 Task: Add Attachment from Google Drive to Card Card0000000171 in Board Board0000000043 in Workspace WS0000000015 in Trello. Add Cover Orange to Card Card0000000171 in Board Board0000000043 in Workspace WS0000000015 in Trello. Add "Add Label …" with "Title" Title0000000171 to Button Button0000000171 to Card Card0000000171 in Board Board0000000043 in Workspace WS0000000015 in Trello. Add Description DS0000000171 to Card Card0000000171 in Board Board0000000043 in Workspace WS0000000015 in Trello. Add Comment CM0000000171 to Card Card0000000171 in Board Board0000000043 in Workspace WS0000000015 in Trello
Action: Mouse moved to (406, 545)
Screenshot: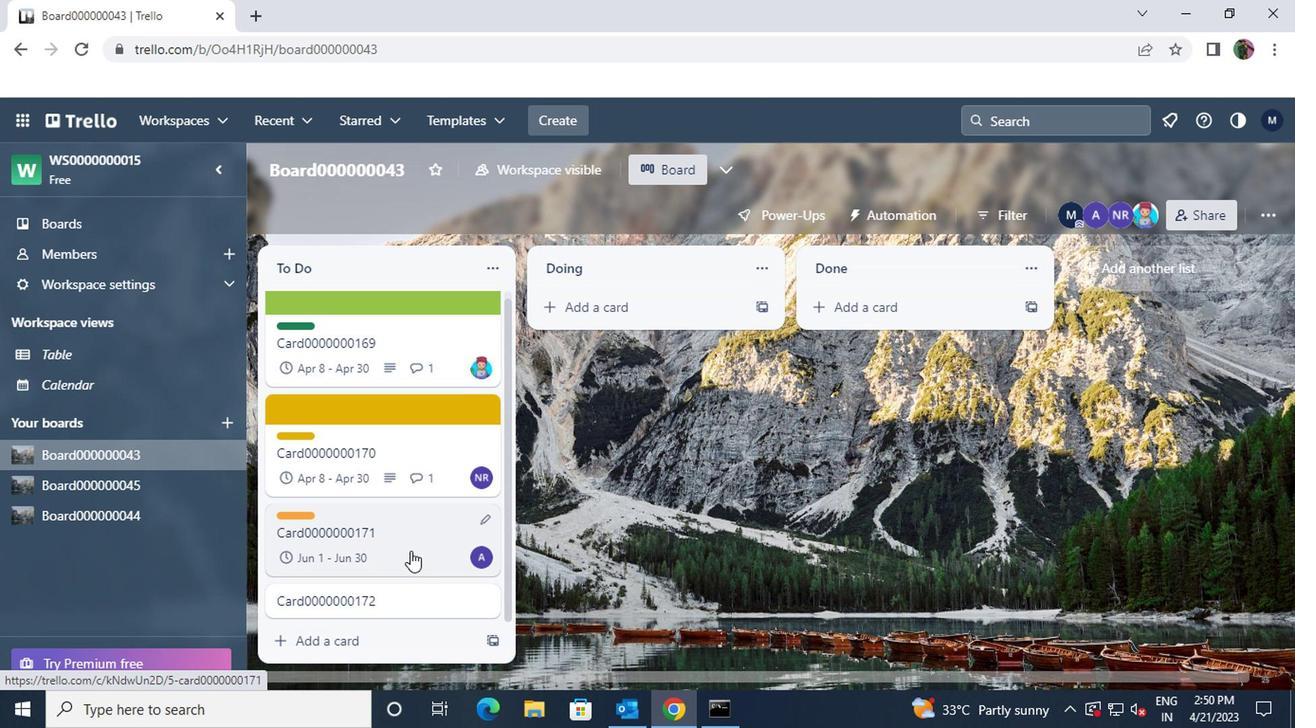 
Action: Mouse pressed left at (406, 545)
Screenshot: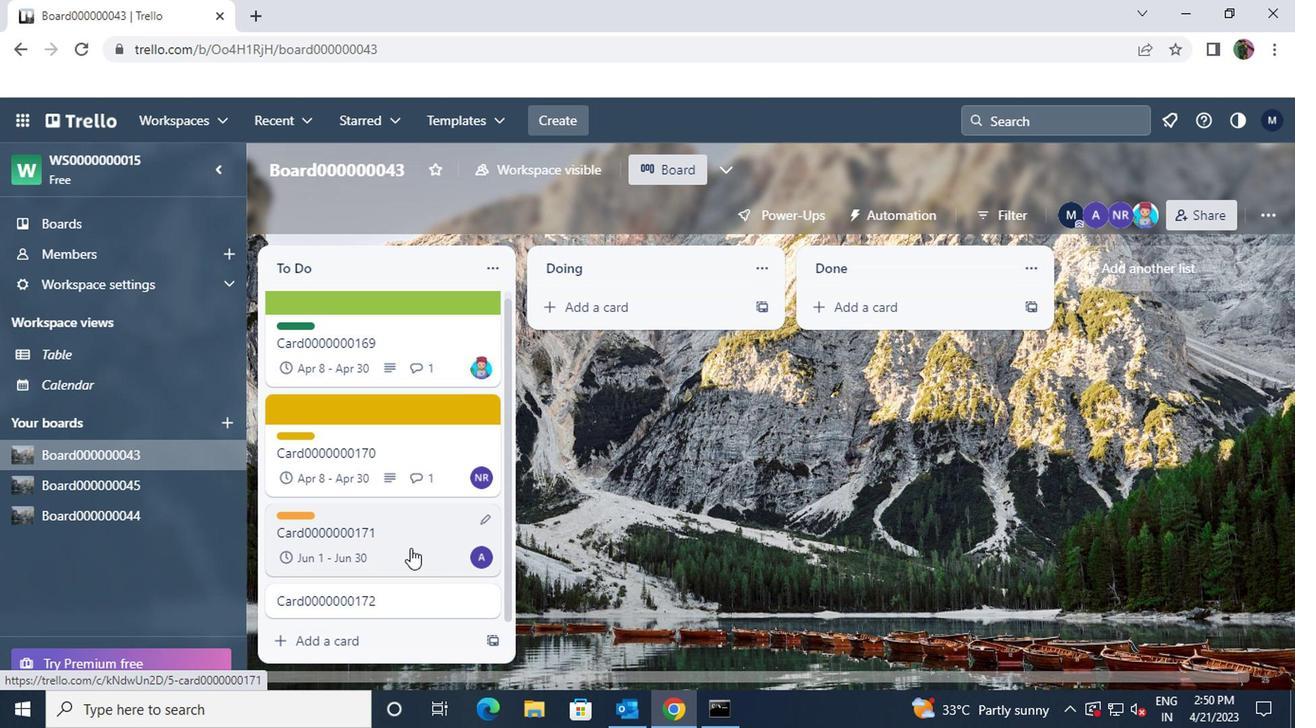 
Action: Mouse moved to (850, 426)
Screenshot: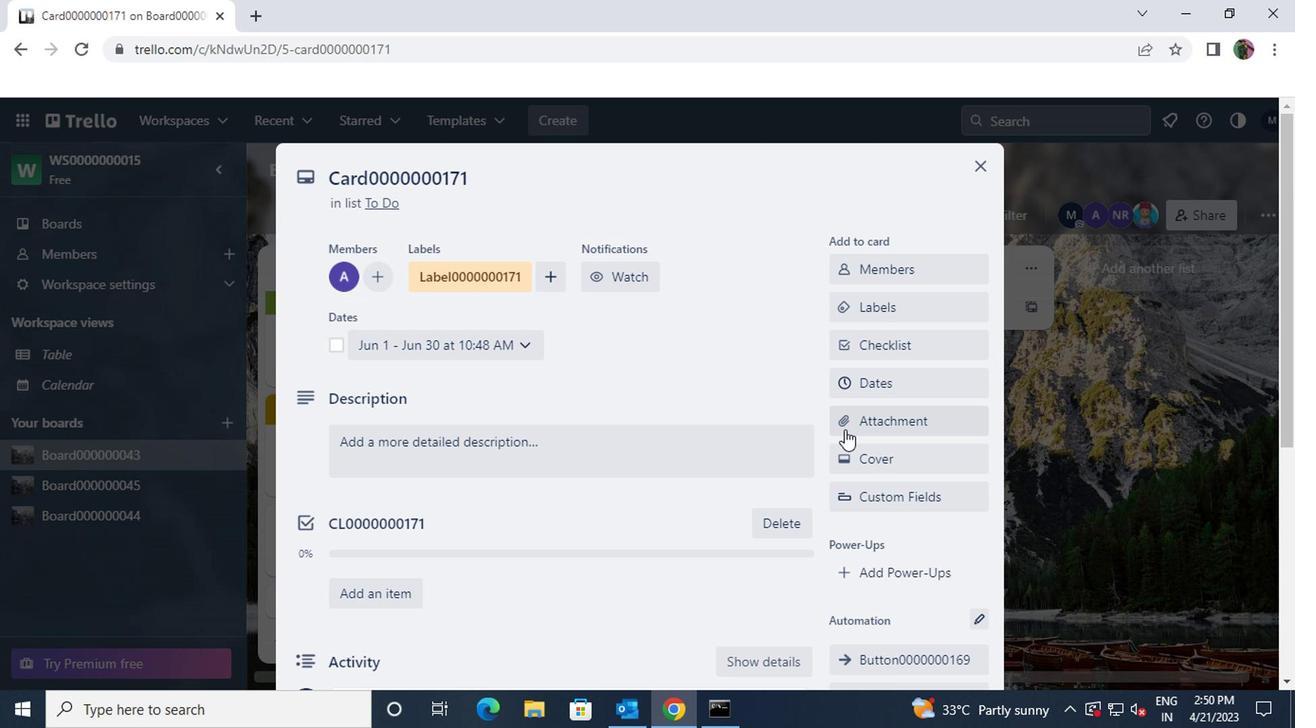 
Action: Mouse pressed left at (850, 426)
Screenshot: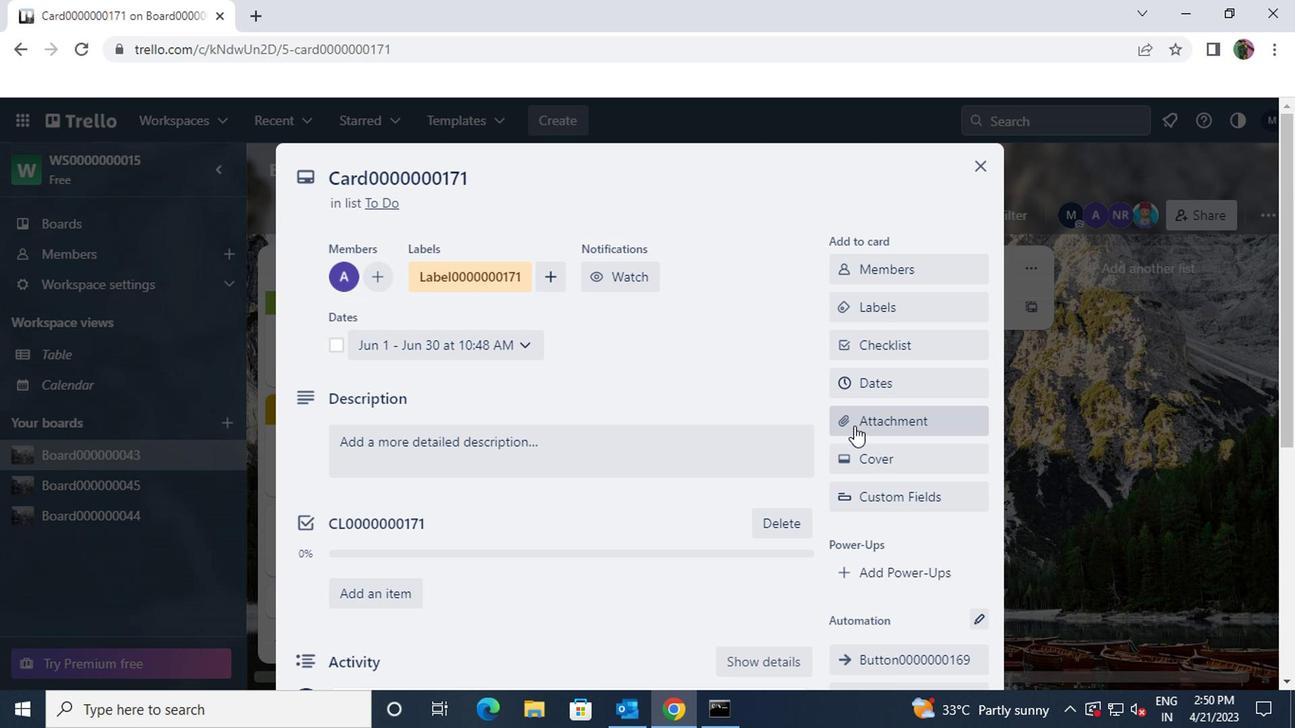 
Action: Mouse moved to (861, 269)
Screenshot: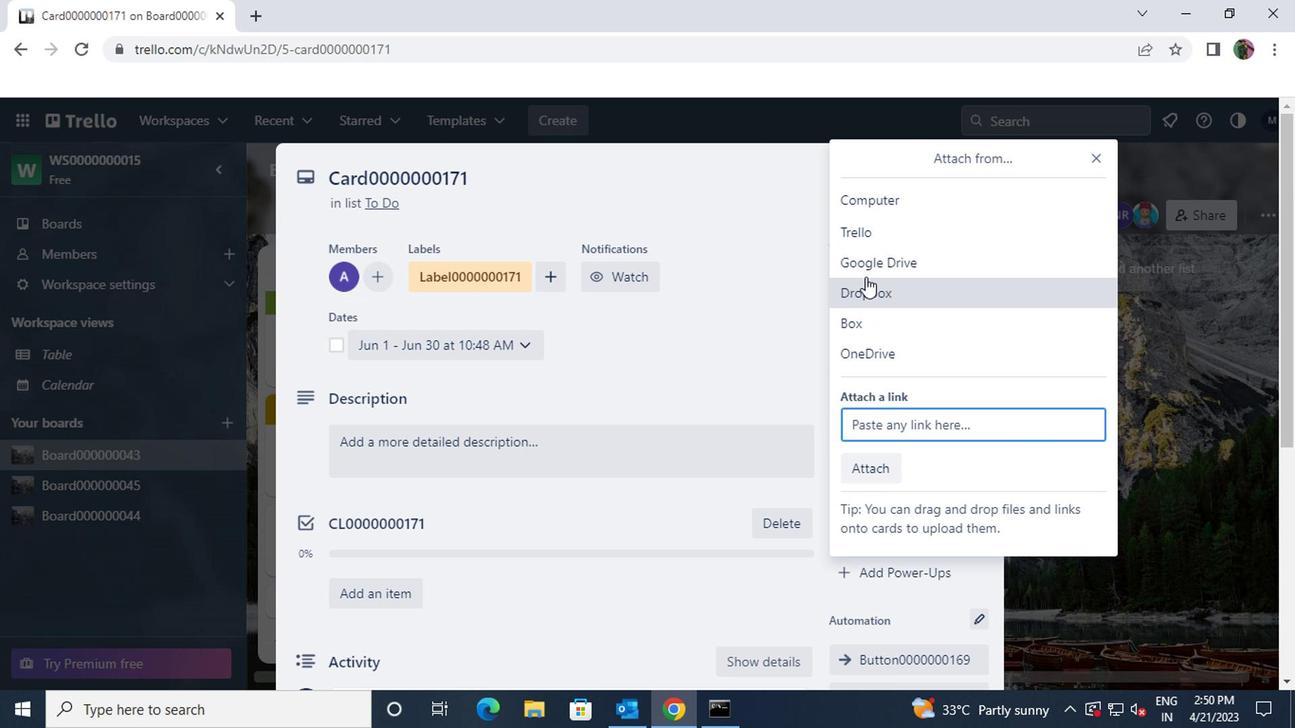 
Action: Mouse pressed left at (861, 269)
Screenshot: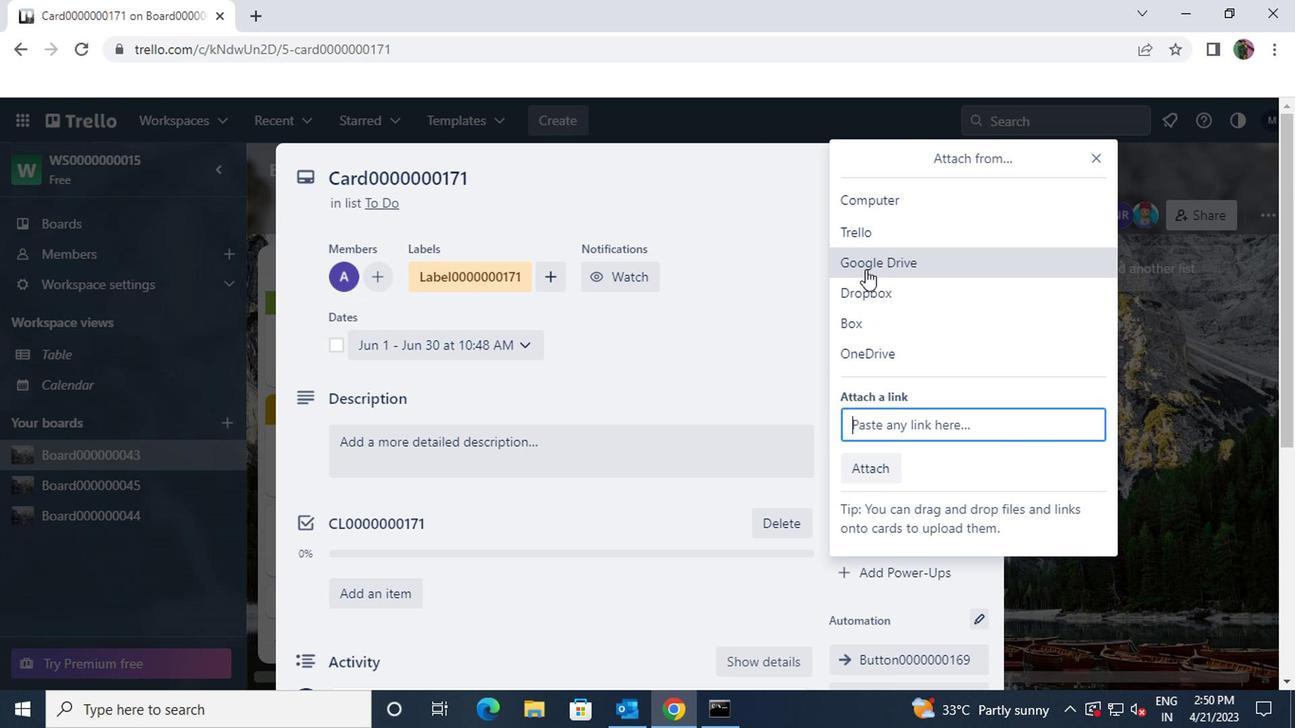 
Action: Mouse moved to (864, 558)
Screenshot: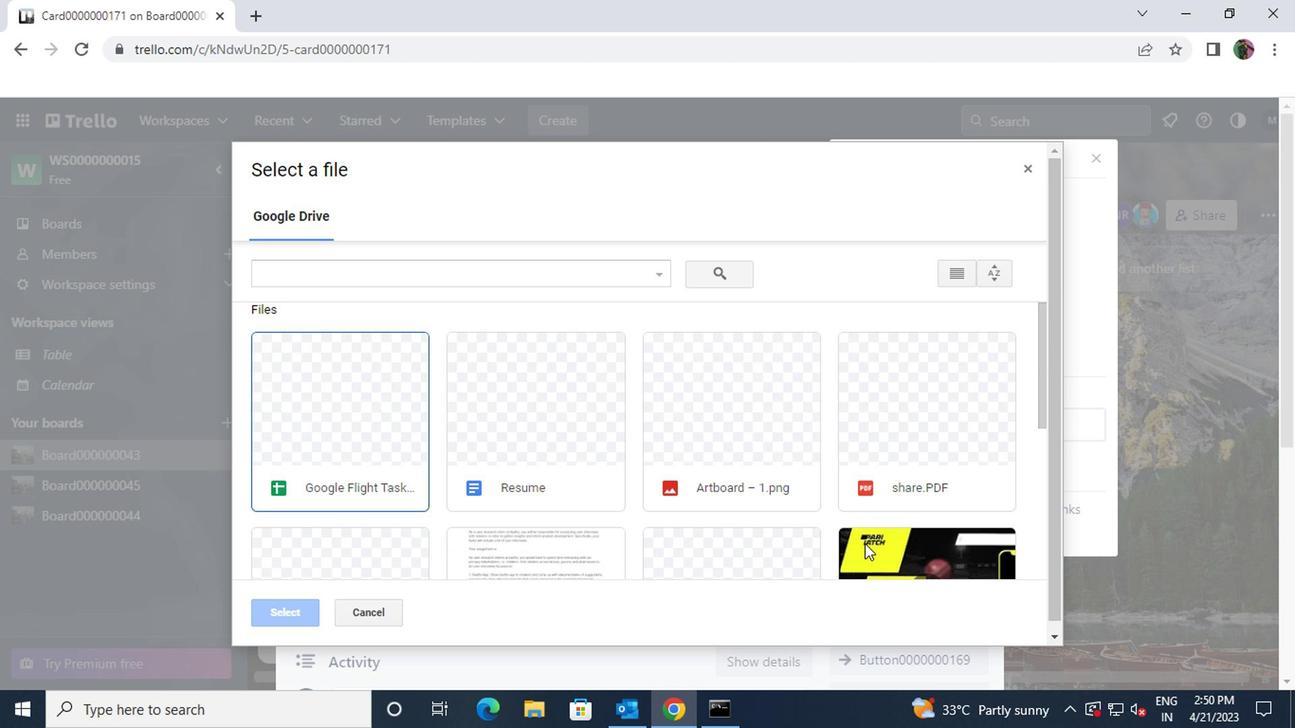 
Action: Mouse pressed left at (864, 558)
Screenshot: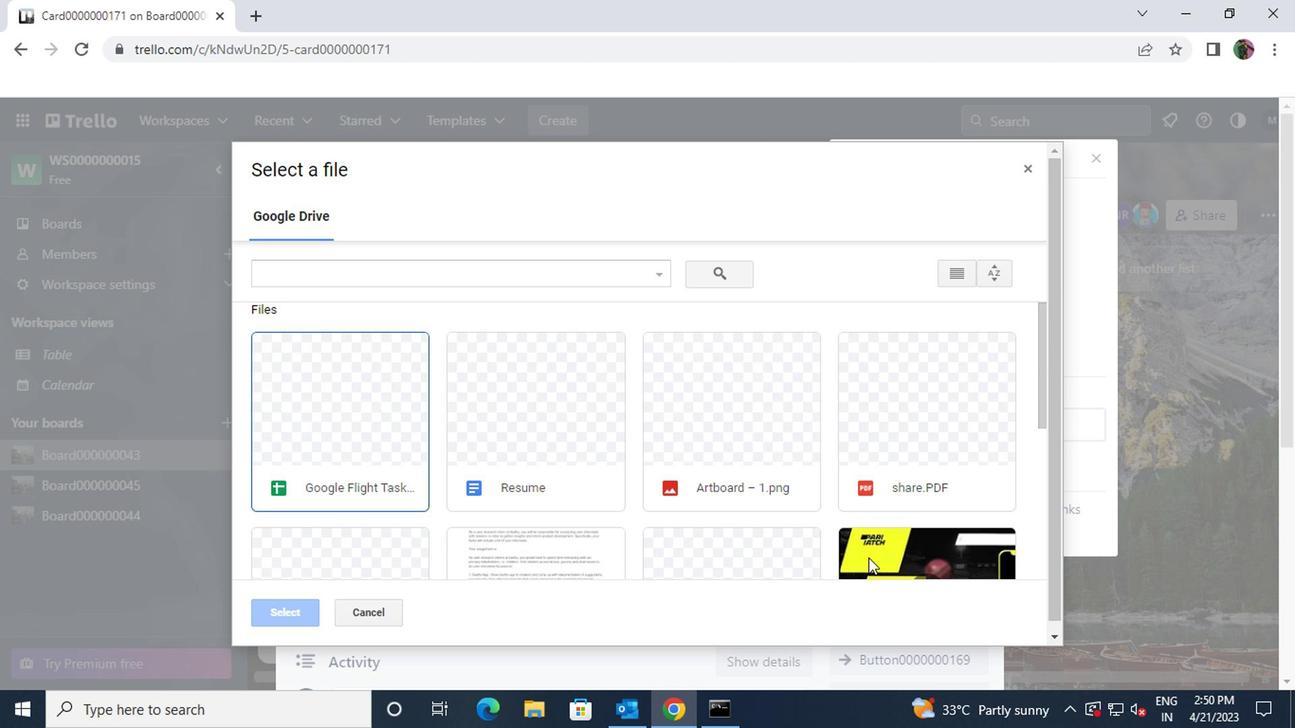 
Action: Mouse moved to (288, 614)
Screenshot: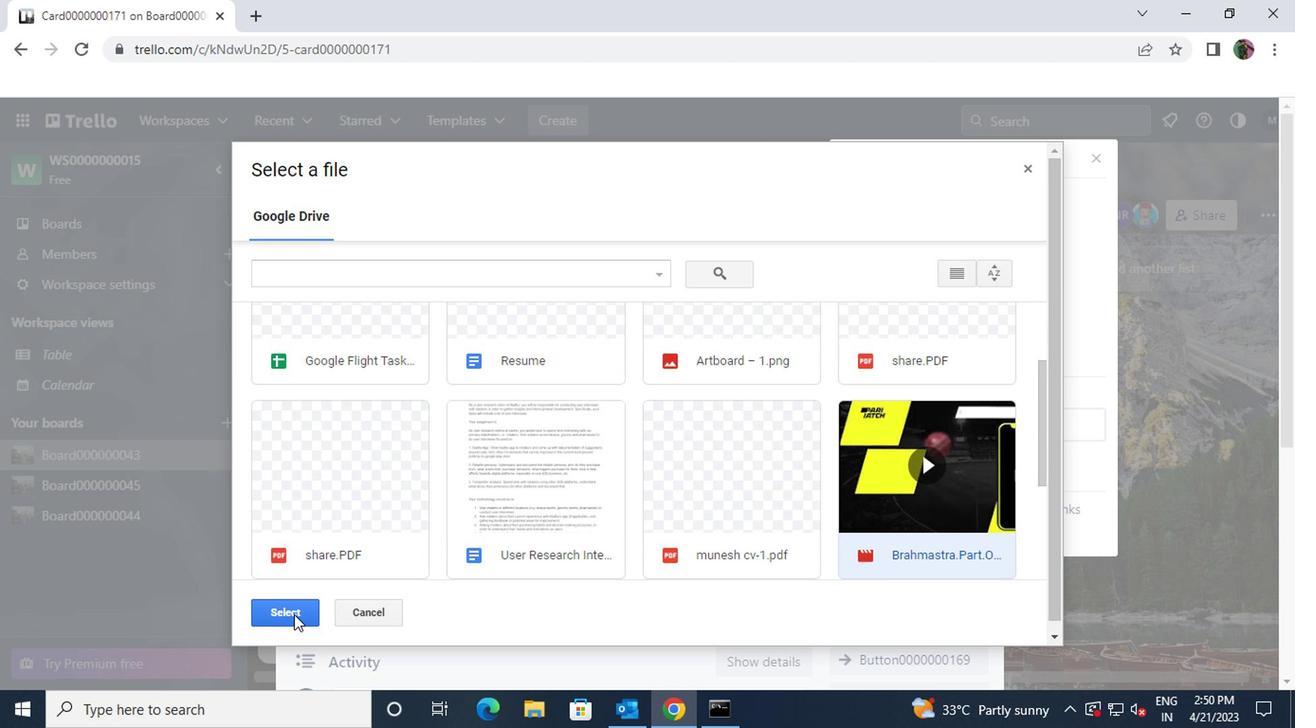 
Action: Mouse pressed left at (288, 614)
Screenshot: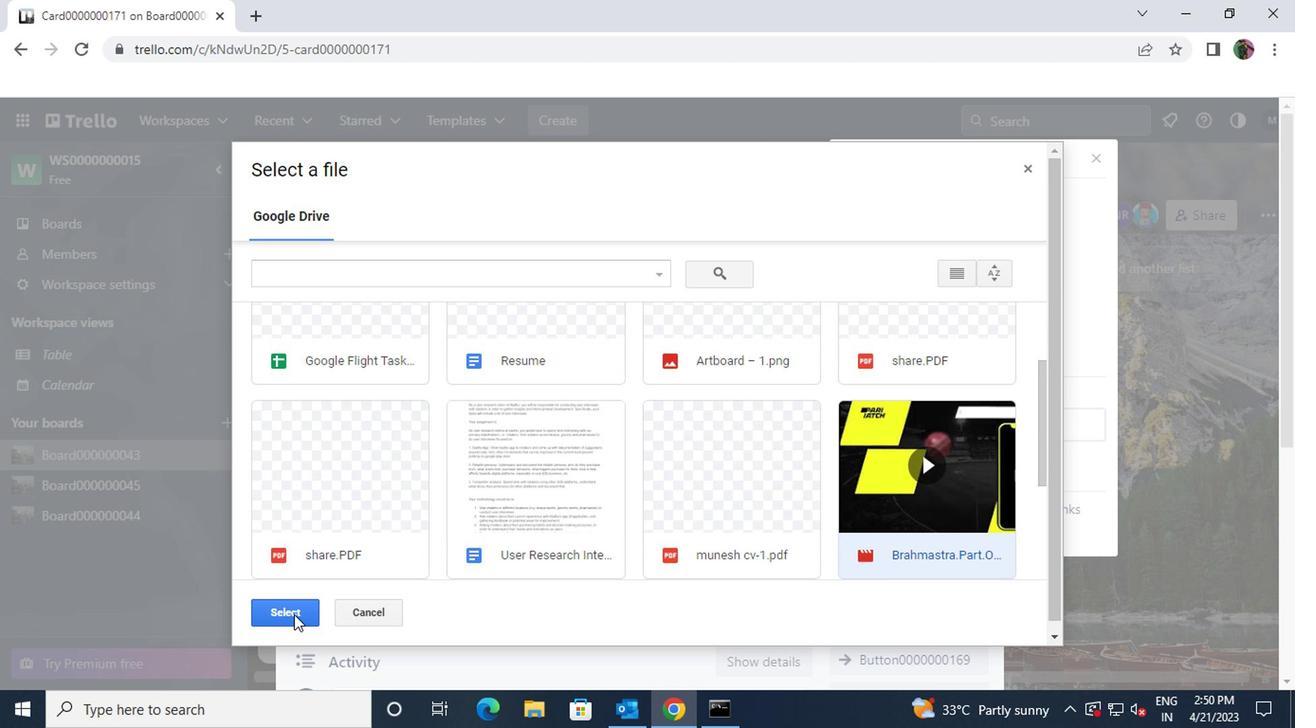 
Action: Mouse moved to (897, 456)
Screenshot: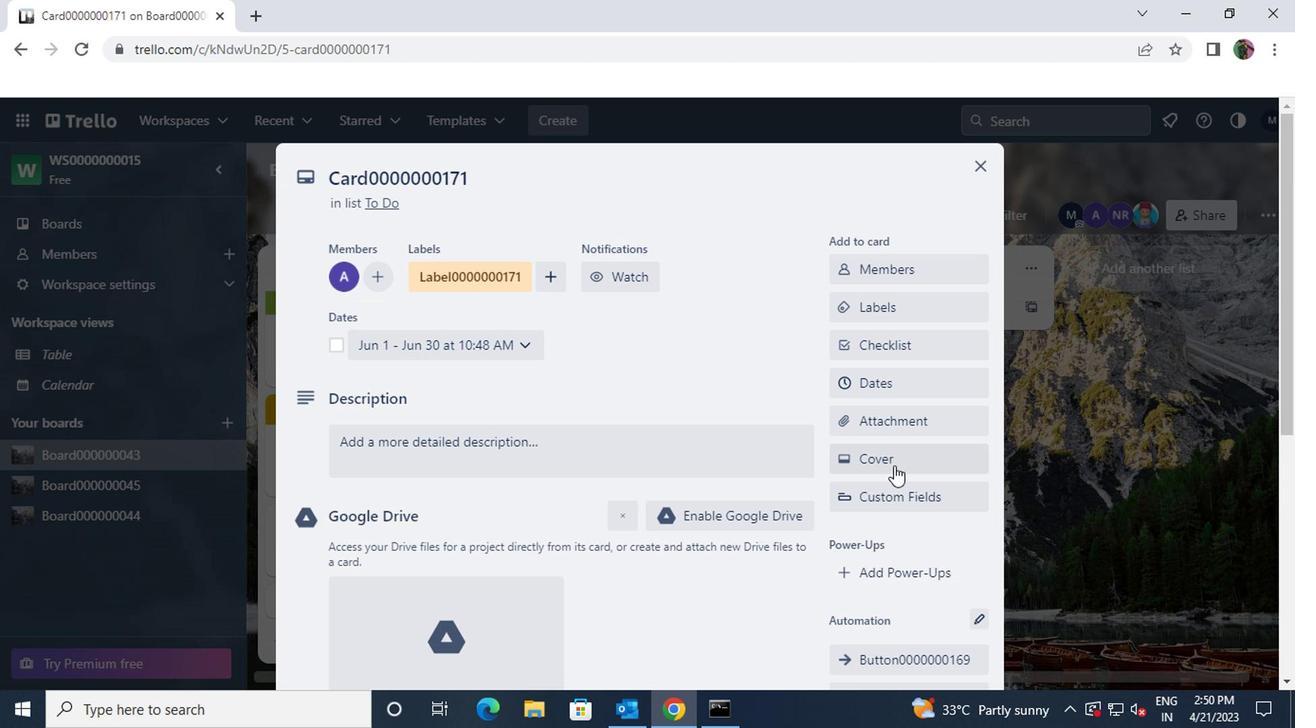 
Action: Mouse pressed left at (897, 456)
Screenshot: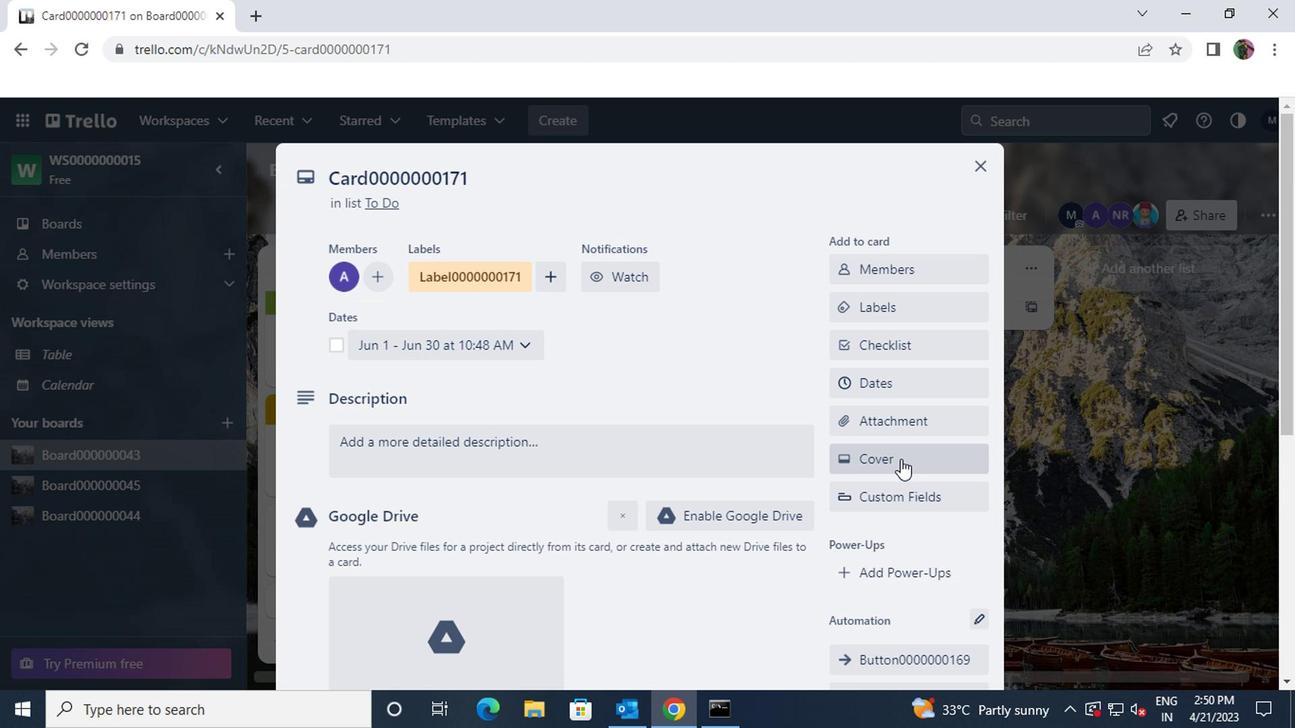 
Action: Mouse moved to (964, 327)
Screenshot: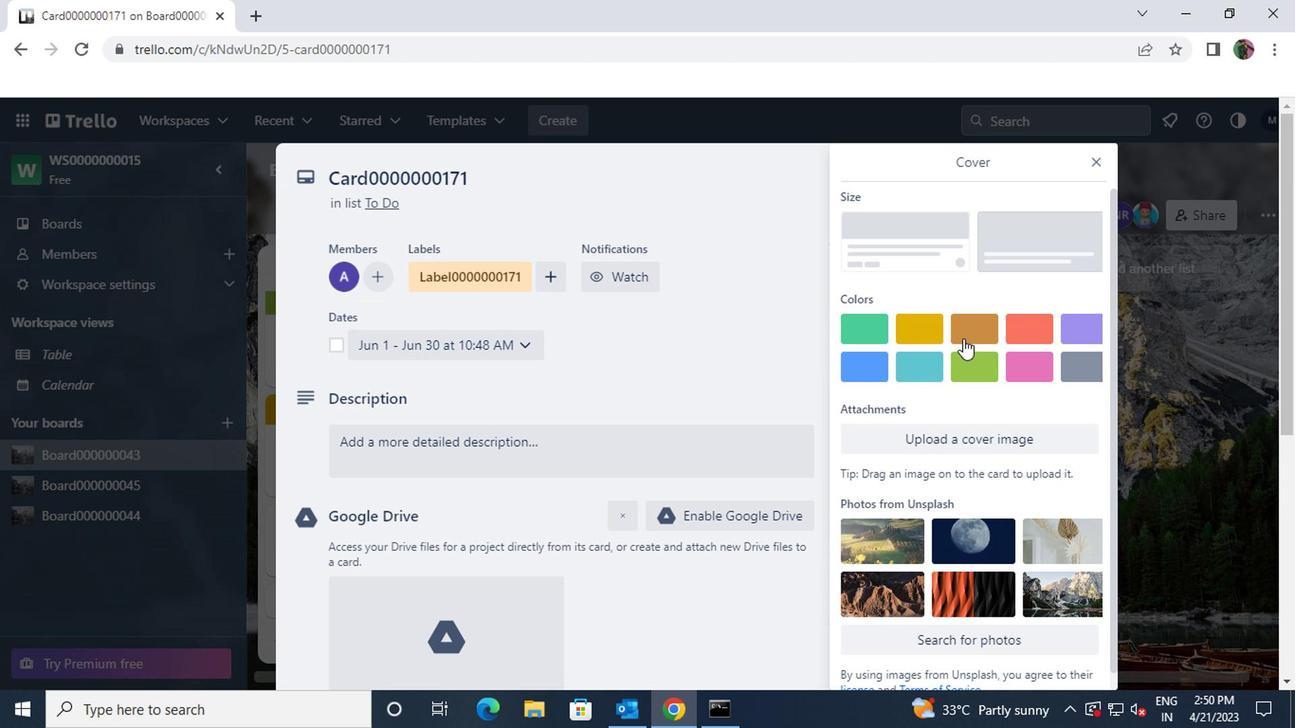 
Action: Mouse pressed left at (964, 327)
Screenshot: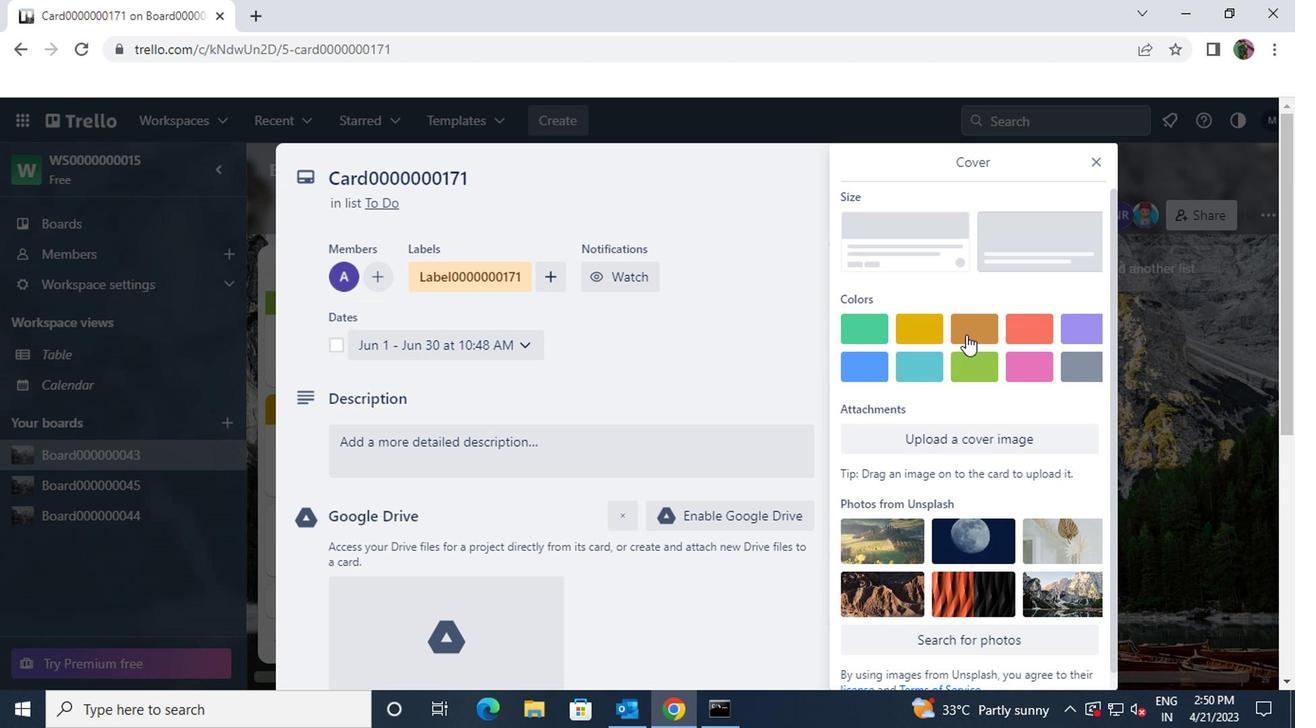 
Action: Mouse moved to (1093, 159)
Screenshot: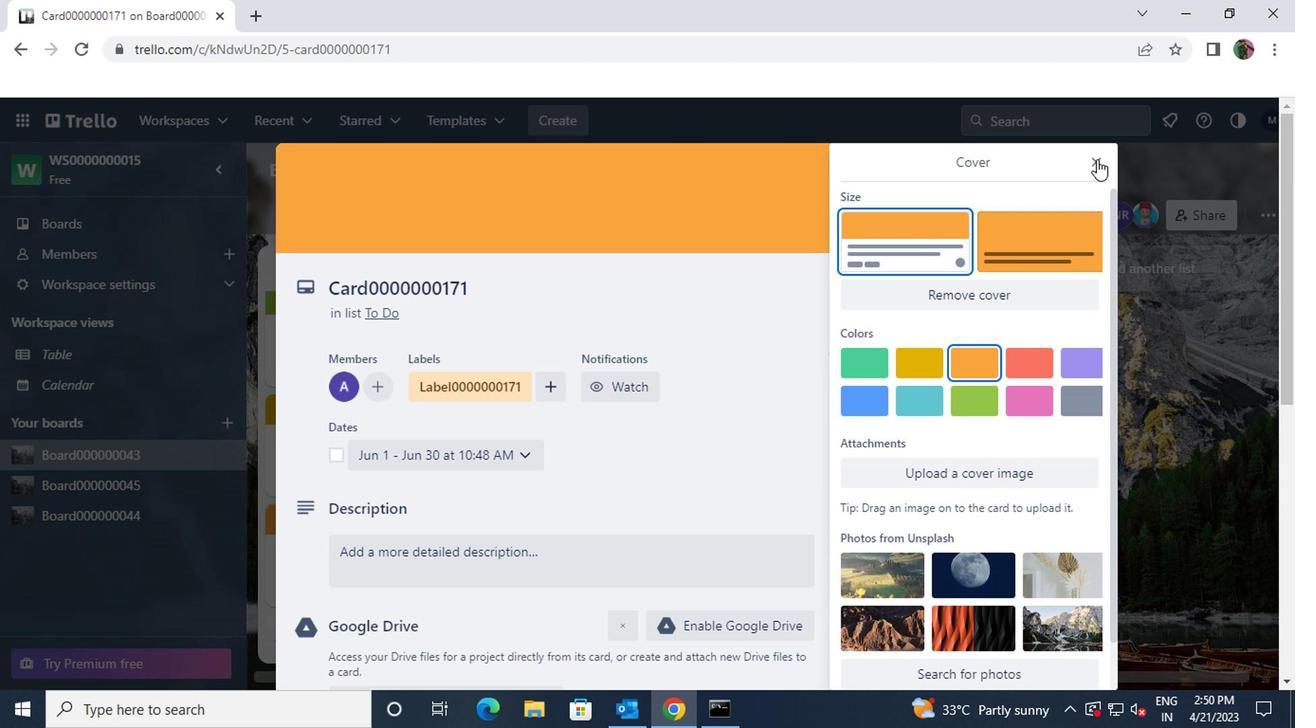 
Action: Mouse pressed left at (1093, 159)
Screenshot: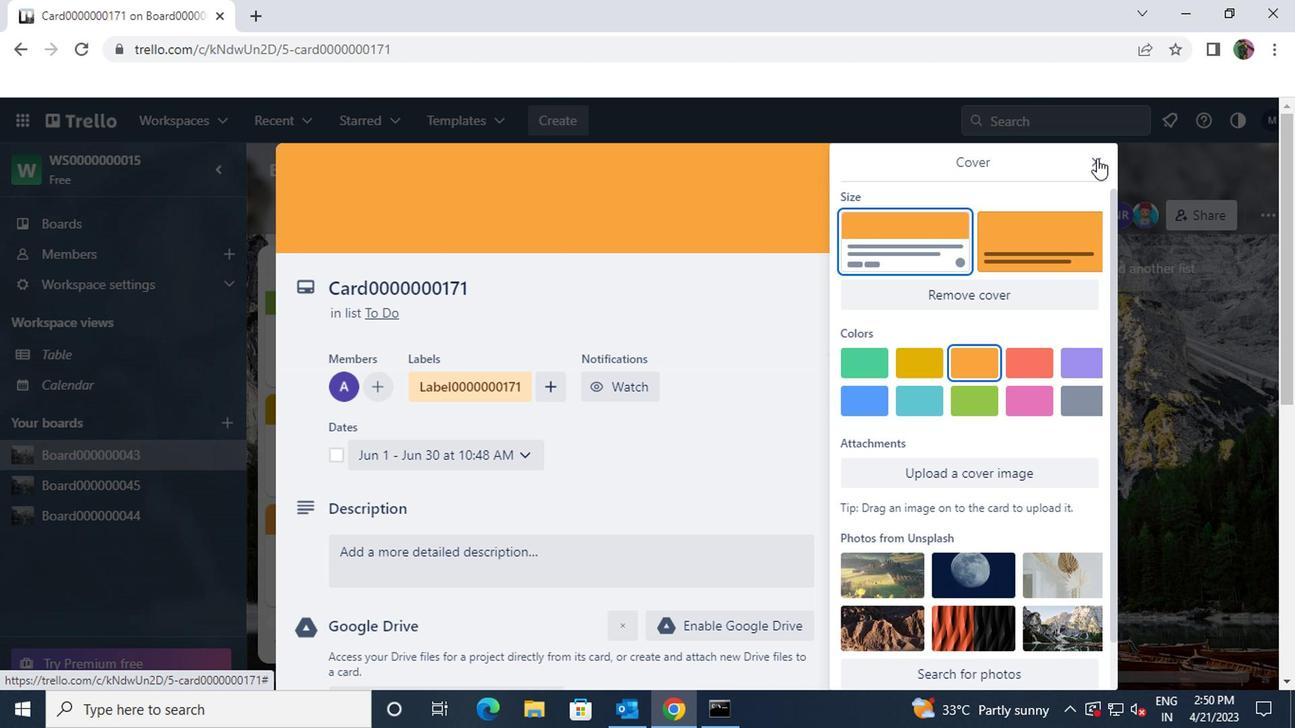 
Action: Mouse moved to (979, 296)
Screenshot: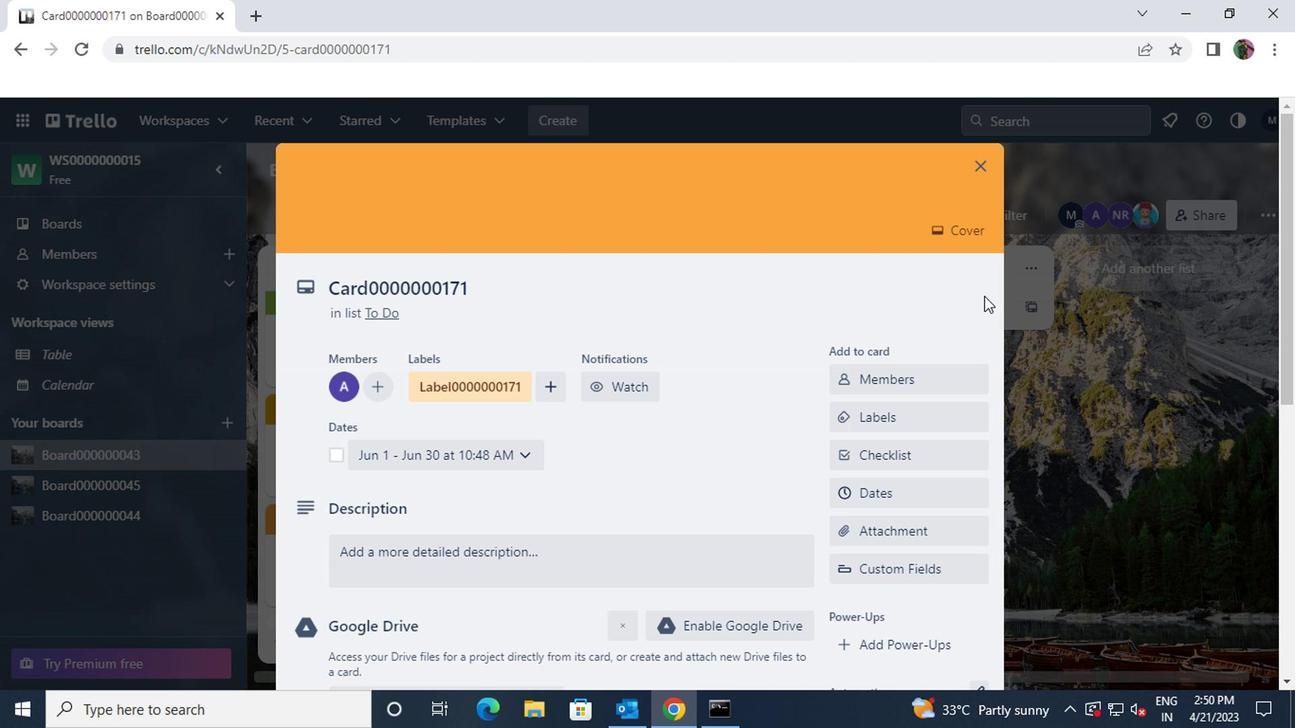 
Action: Mouse scrolled (979, 296) with delta (0, 0)
Screenshot: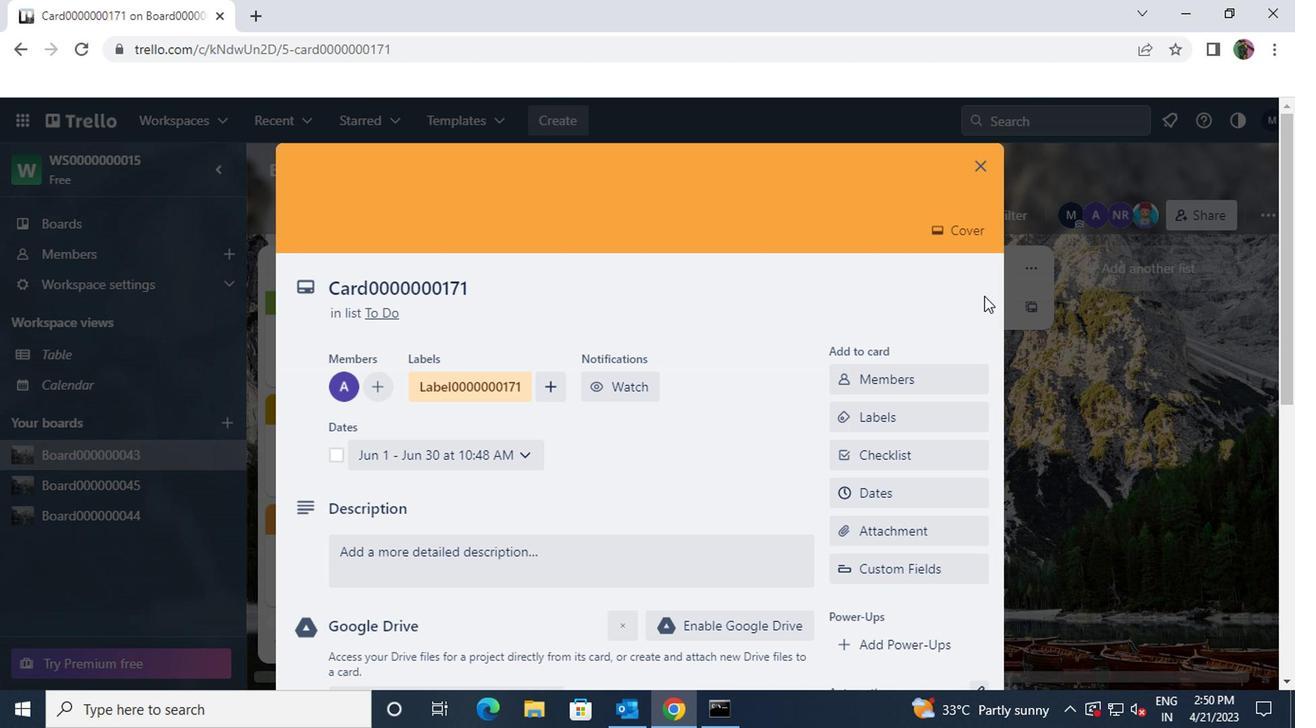 
Action: Mouse scrolled (979, 296) with delta (0, 0)
Screenshot: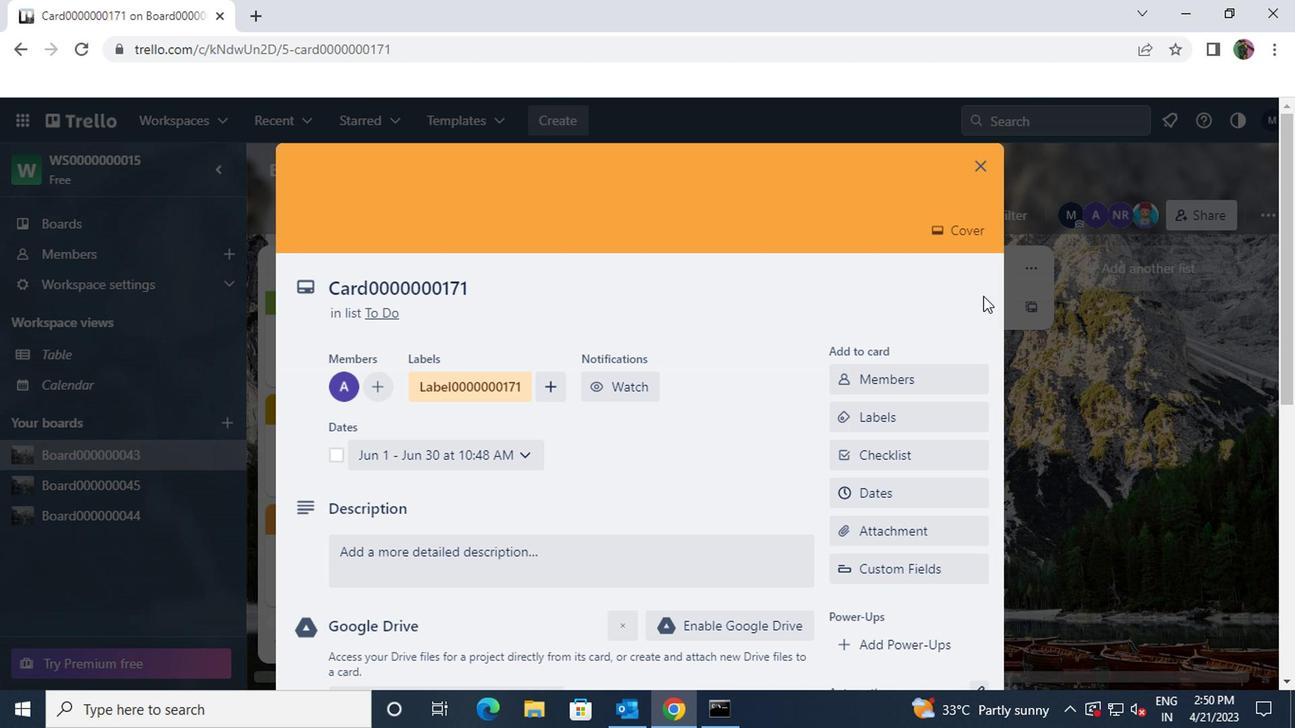 
Action: Mouse moved to (922, 229)
Screenshot: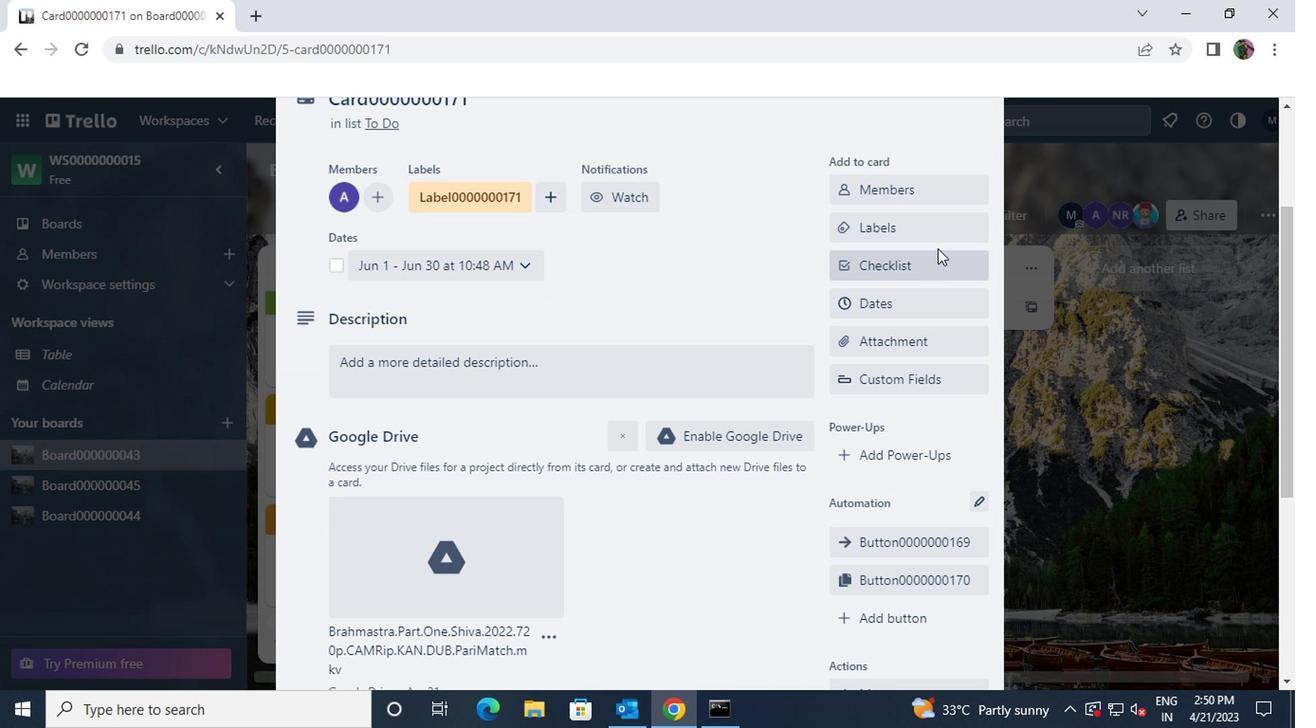 
Action: Mouse pressed left at (922, 229)
Screenshot: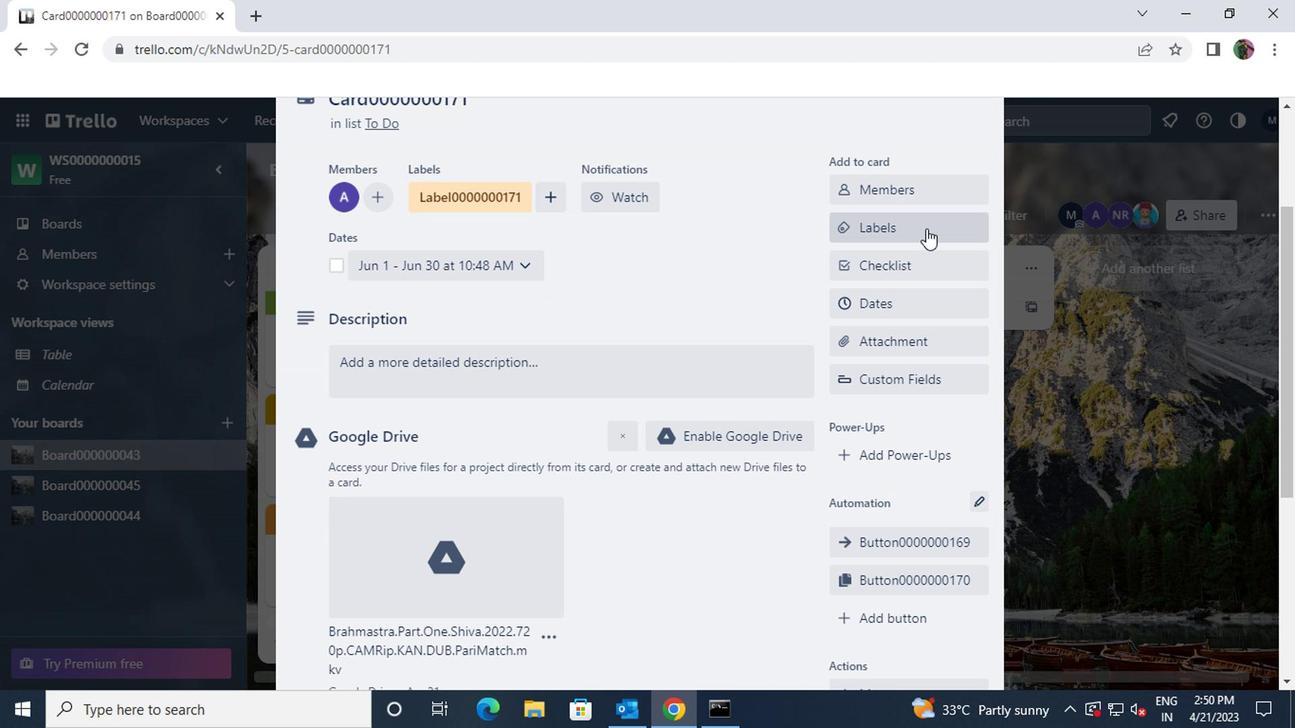 
Action: Mouse moved to (955, 601)
Screenshot: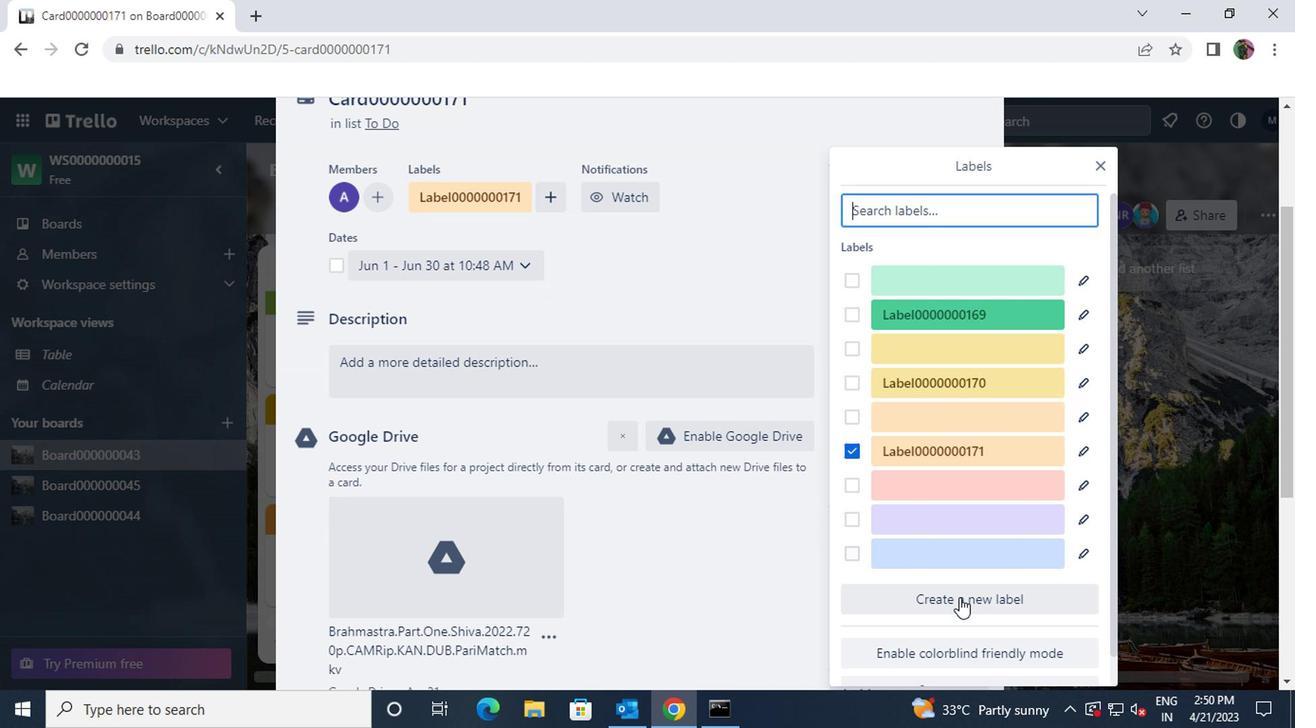 
Action: Mouse pressed left at (955, 601)
Screenshot: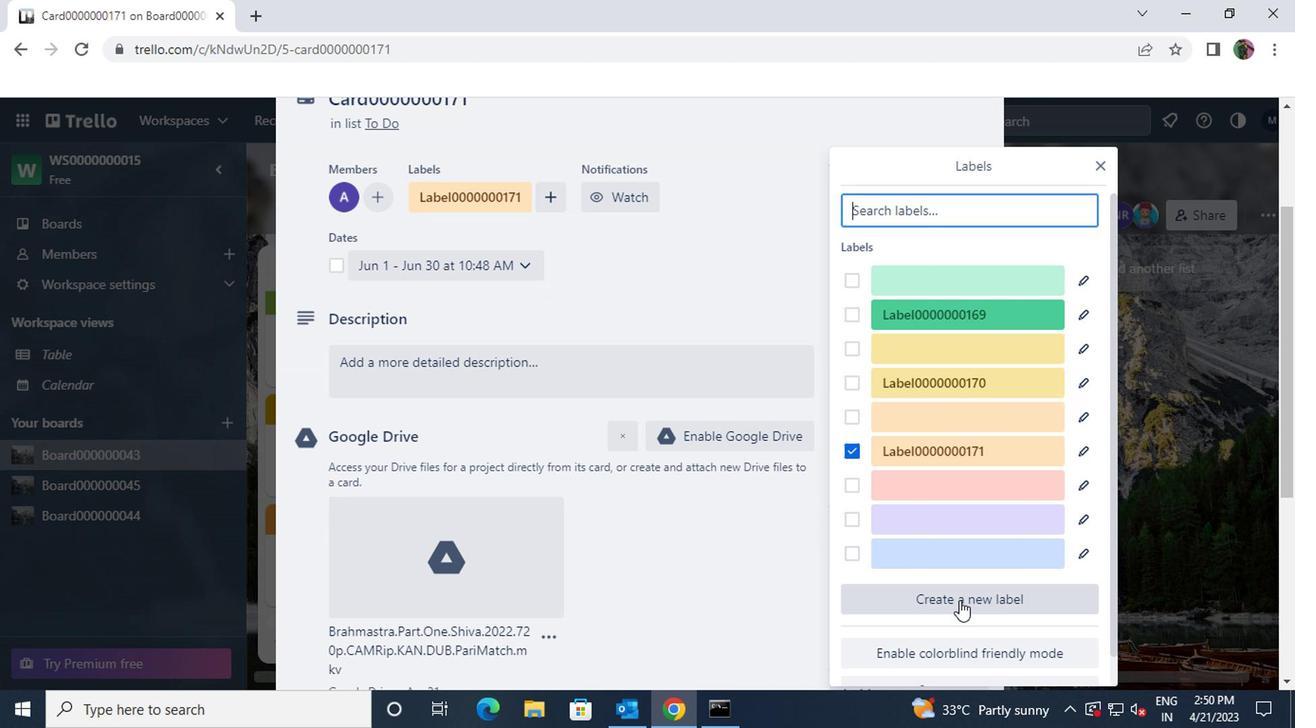 
Action: Mouse moved to (892, 339)
Screenshot: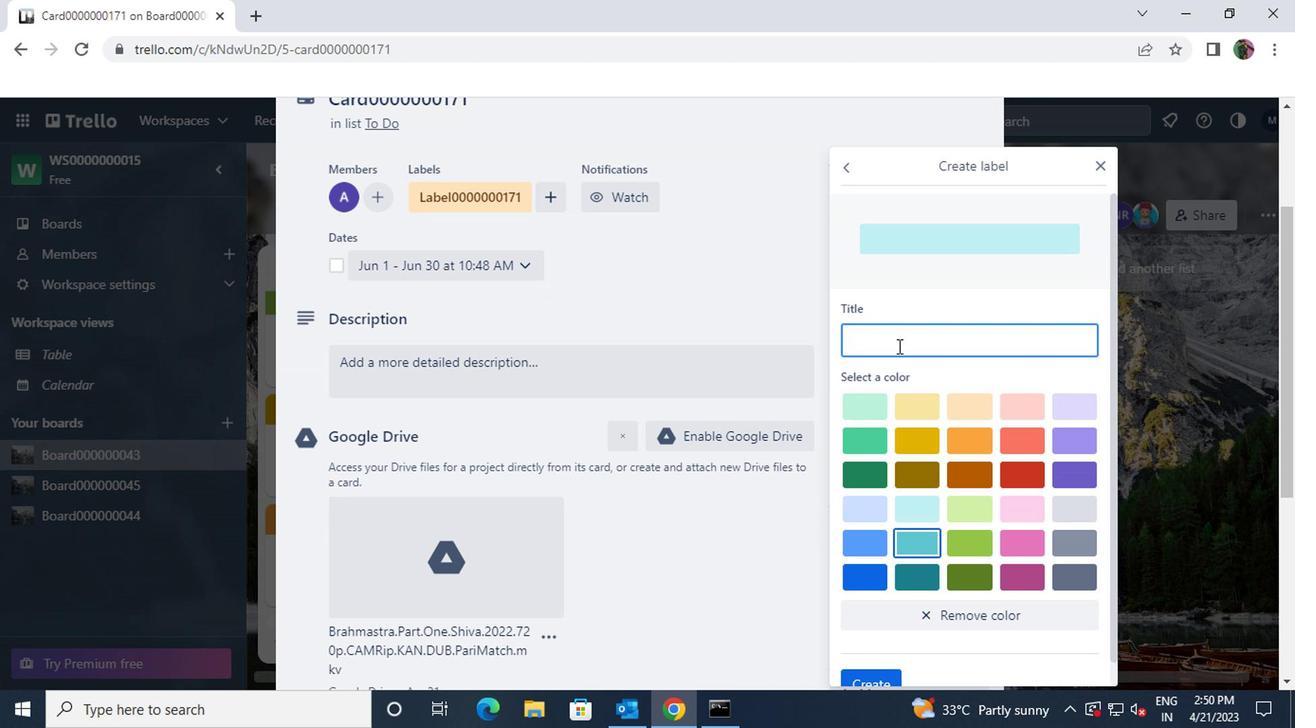 
Action: Mouse pressed left at (892, 339)
Screenshot: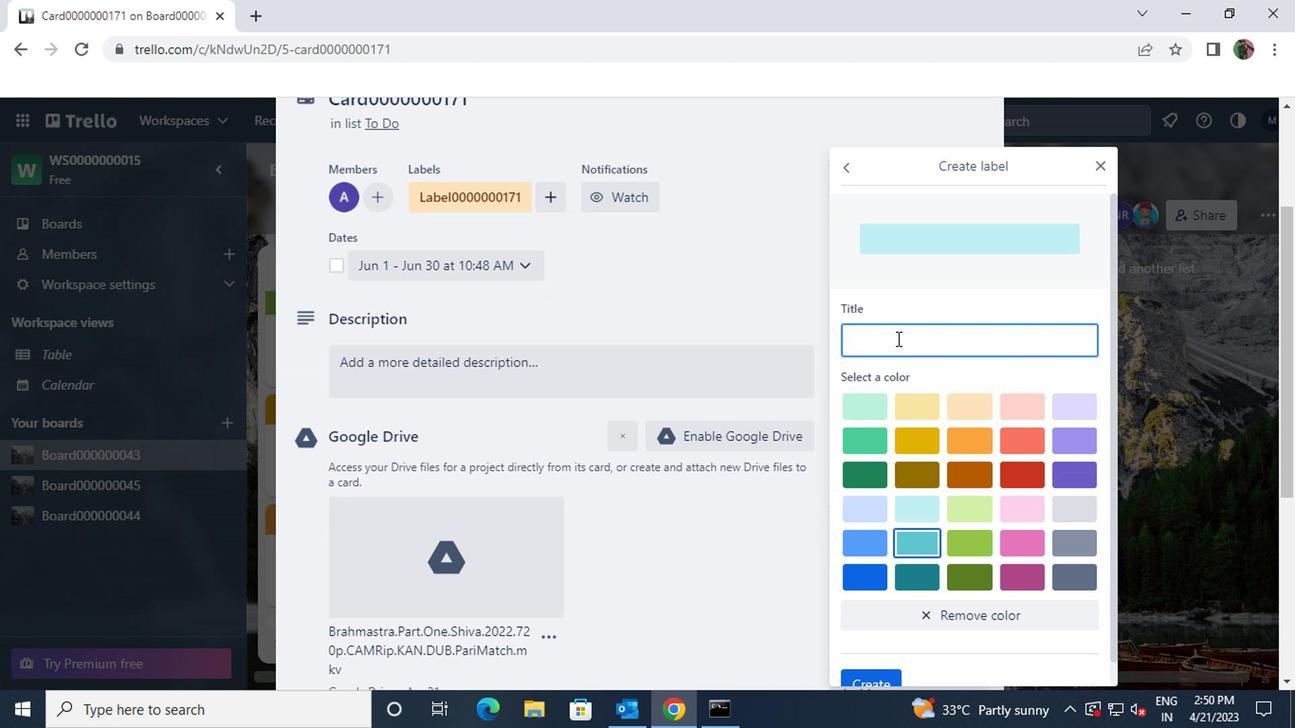 
Action: Key pressed <Key.shift><Key.shift><Key.shift>TITLE0000000171
Screenshot: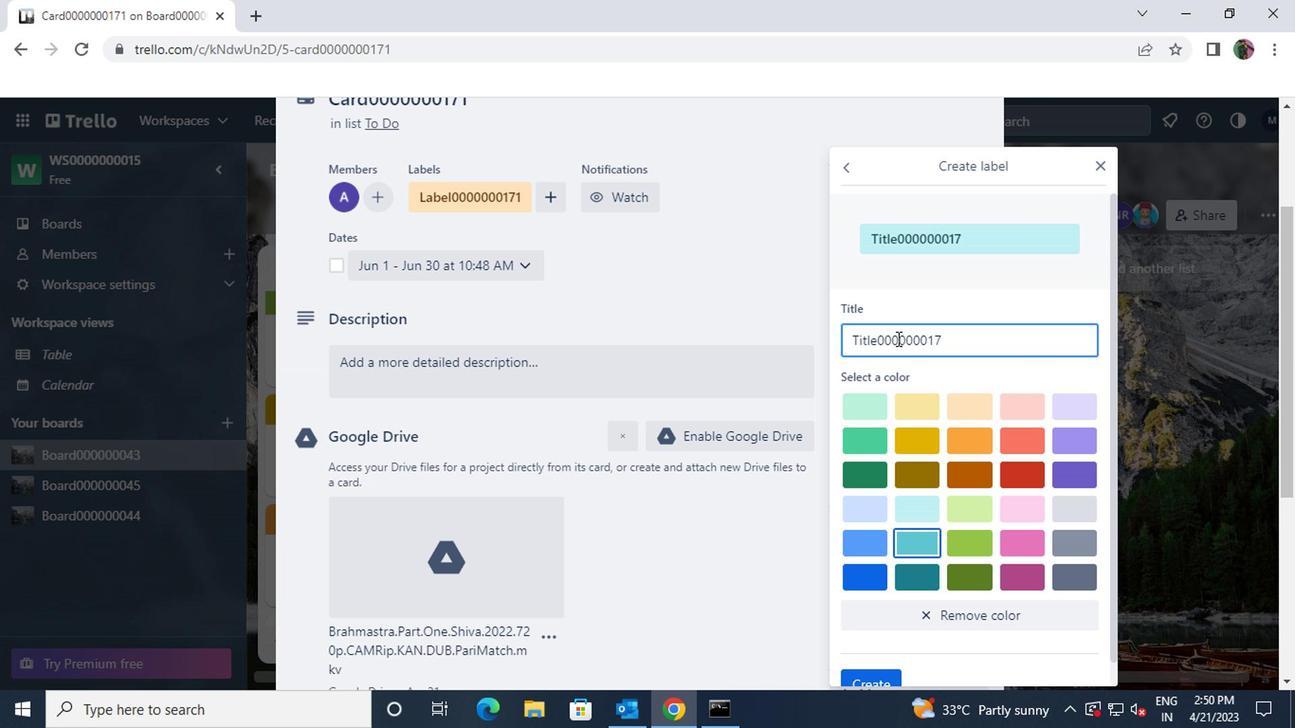 
Action: Mouse scrolled (892, 338) with delta (0, 0)
Screenshot: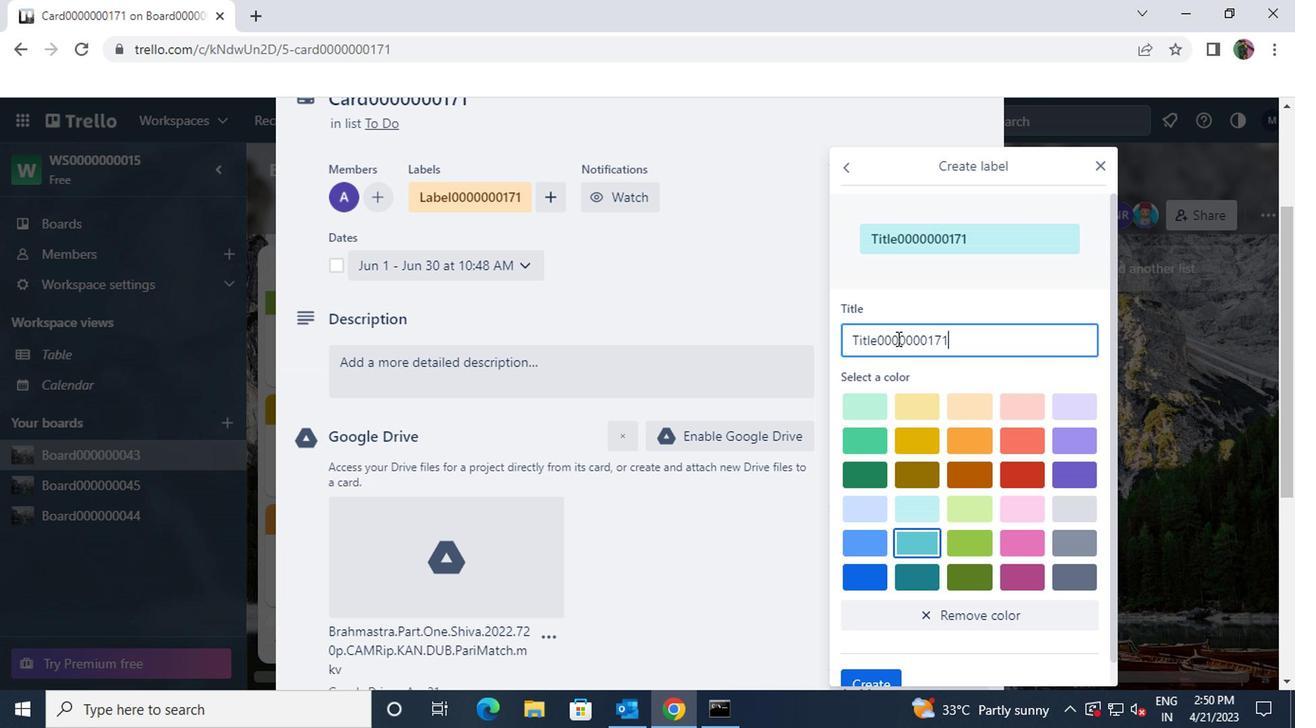 
Action: Mouse moved to (929, 593)
Screenshot: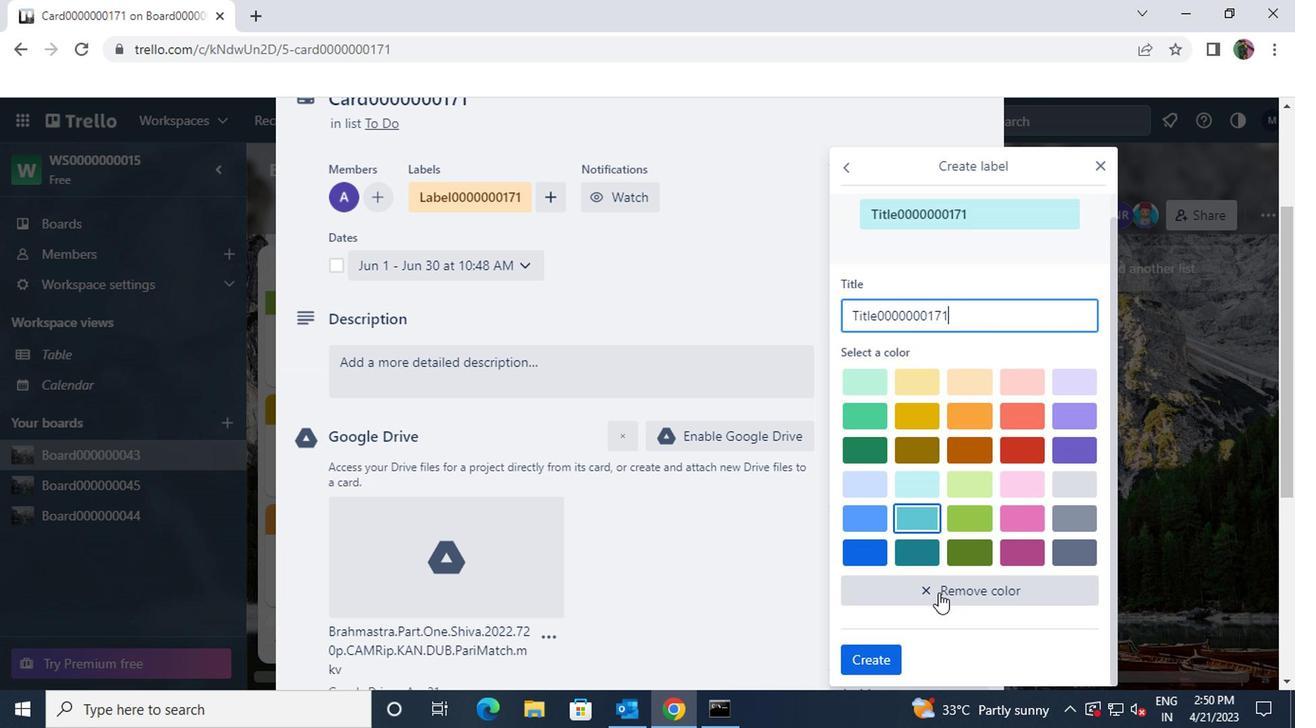 
Action: Mouse pressed left at (929, 593)
Screenshot: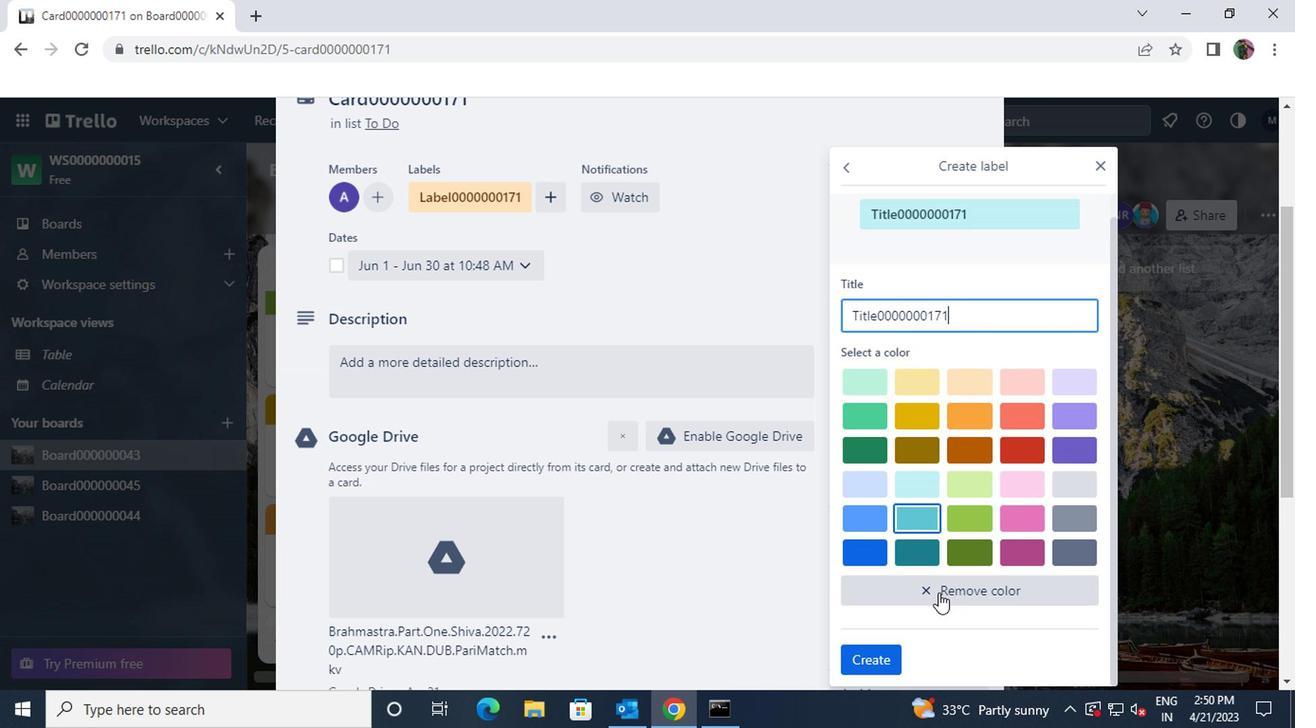 
Action: Mouse moved to (887, 656)
Screenshot: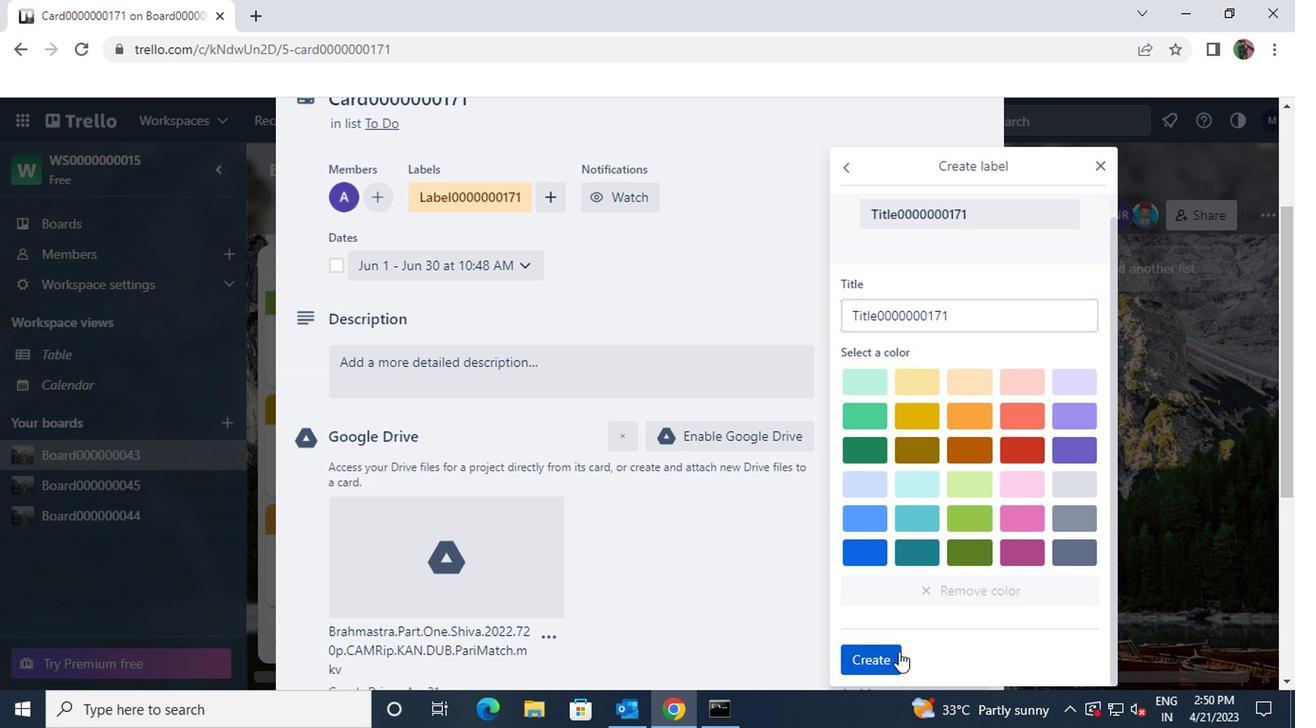 
Action: Mouse pressed left at (887, 656)
Screenshot: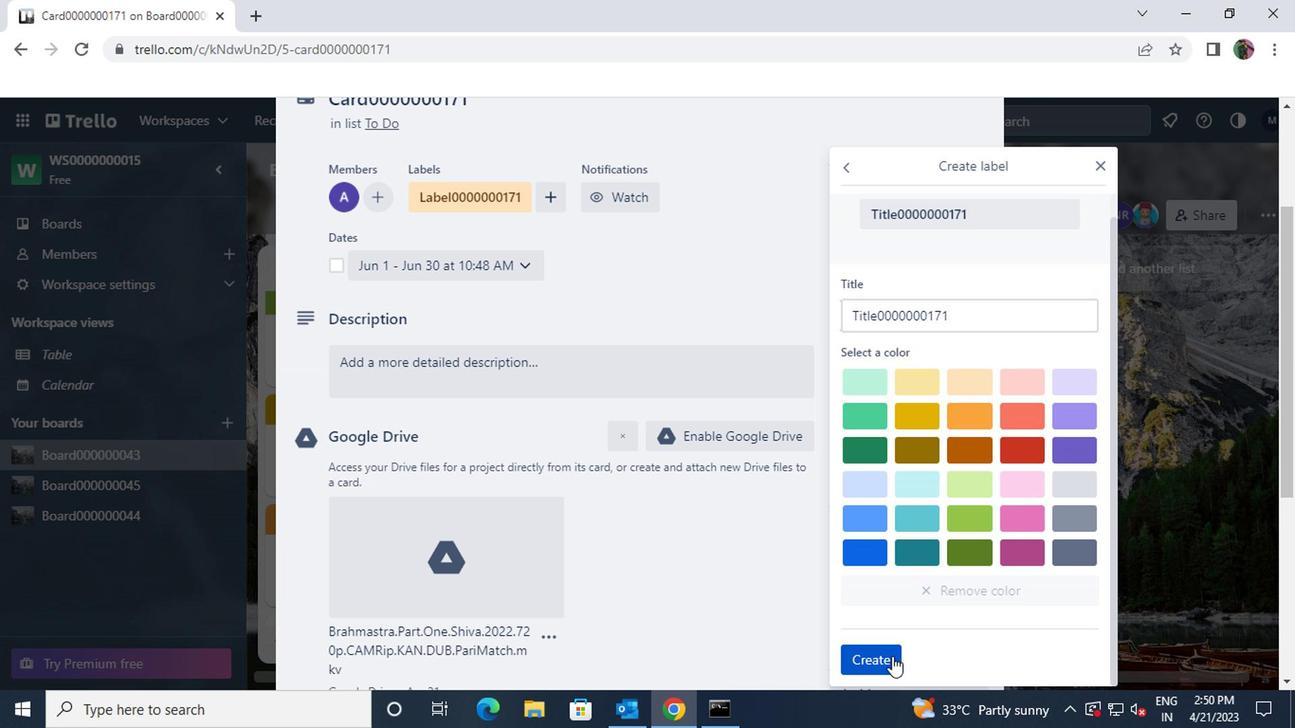 
Action: Mouse moved to (1091, 169)
Screenshot: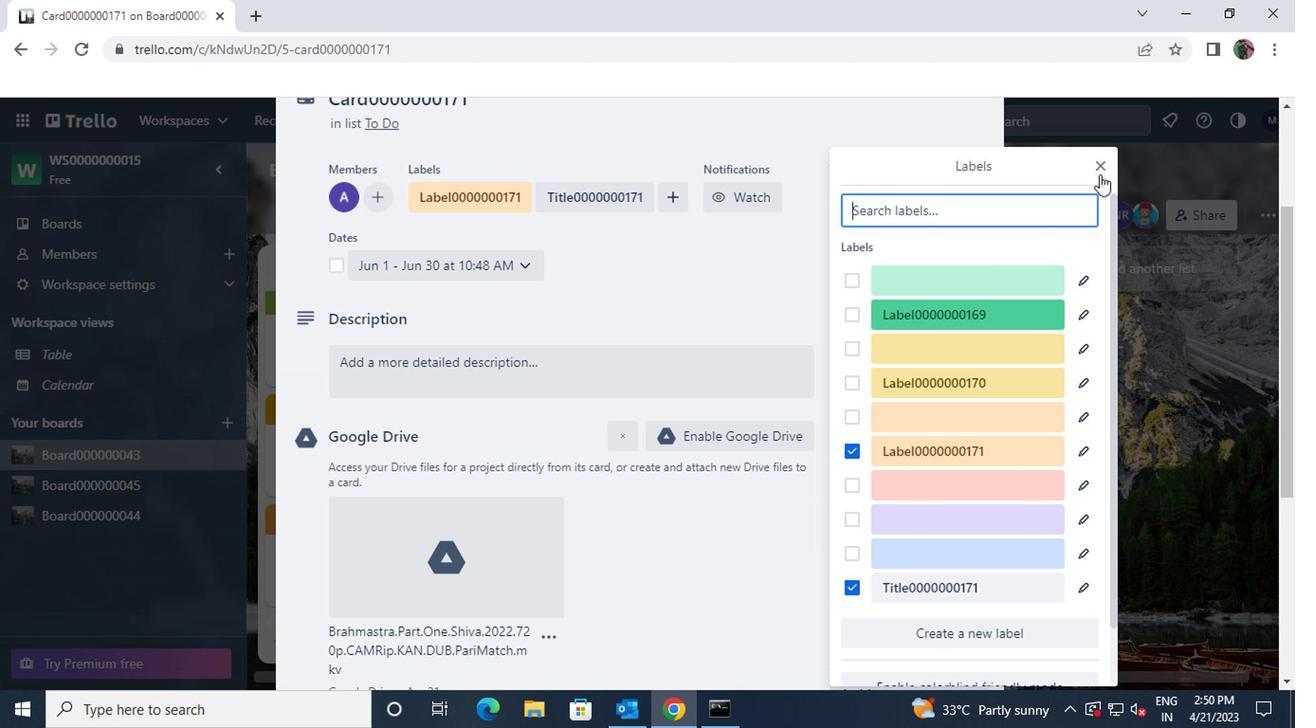 
Action: Mouse pressed left at (1091, 169)
Screenshot: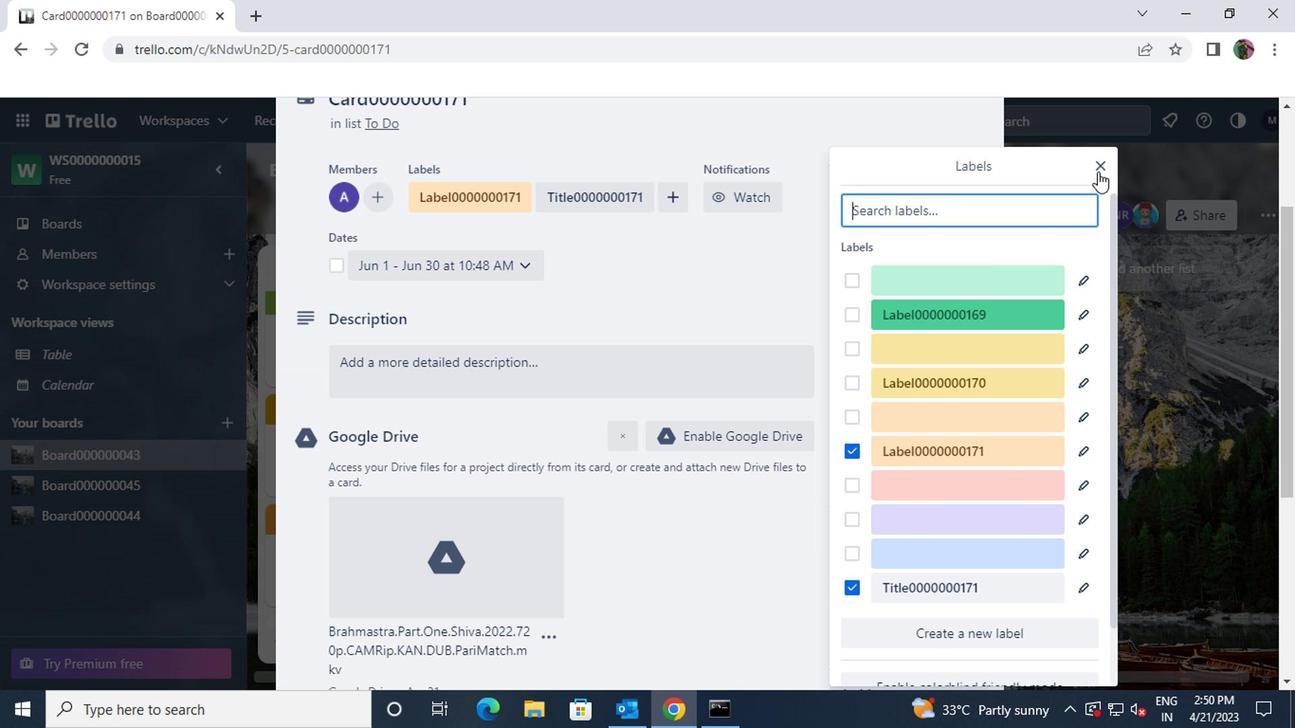 
Action: Mouse moved to (674, 371)
Screenshot: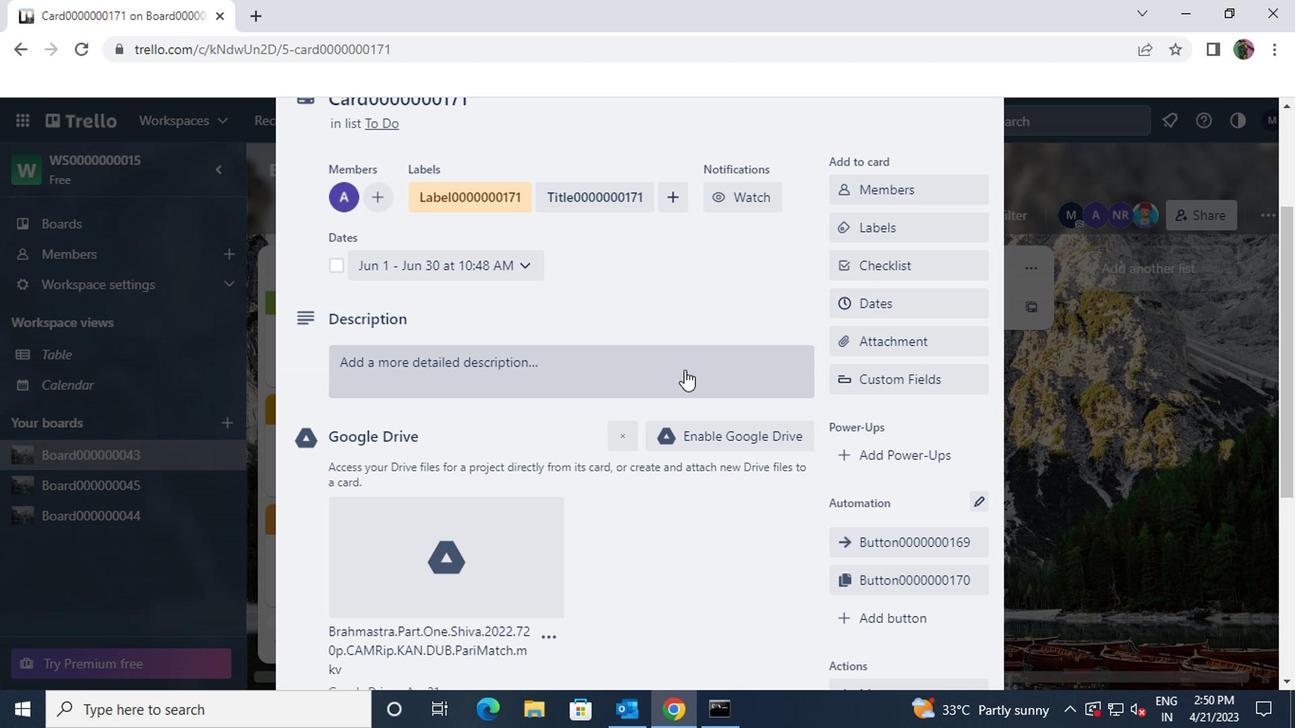 
Action: Mouse pressed left at (674, 371)
Screenshot: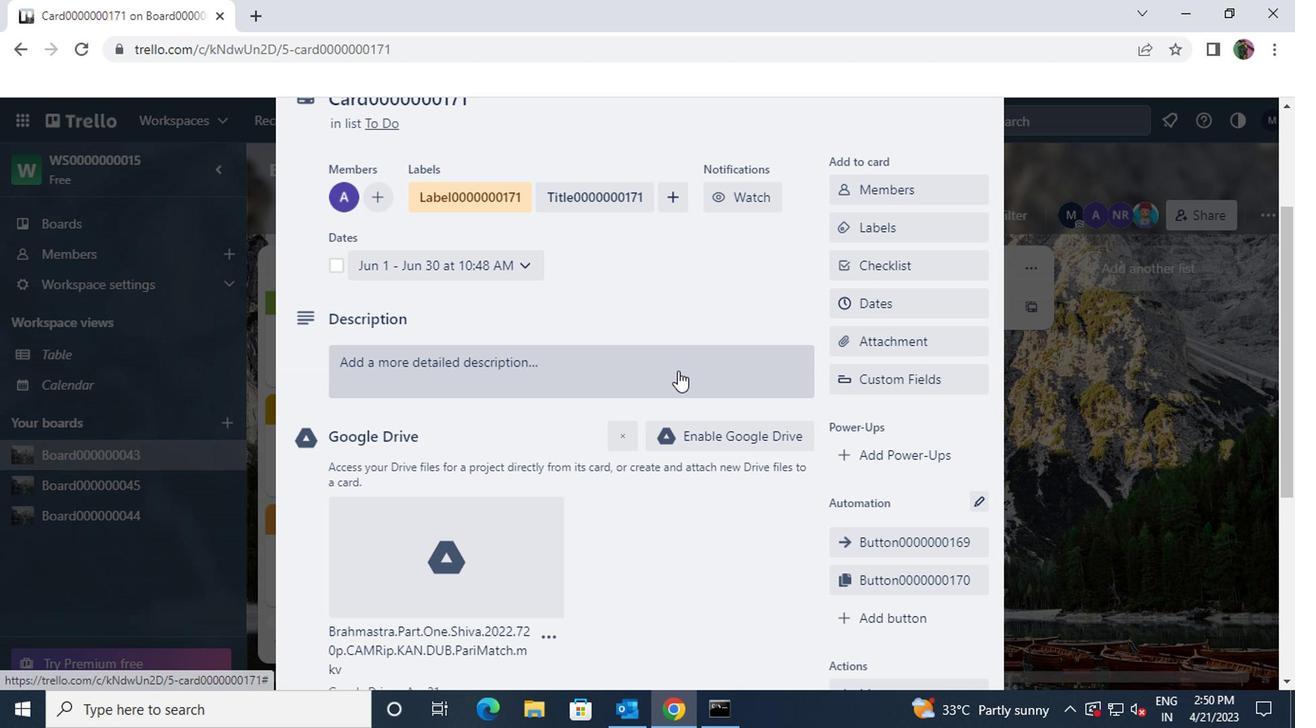 
Action: Key pressed <Key.shift>DS0000000171
Screenshot: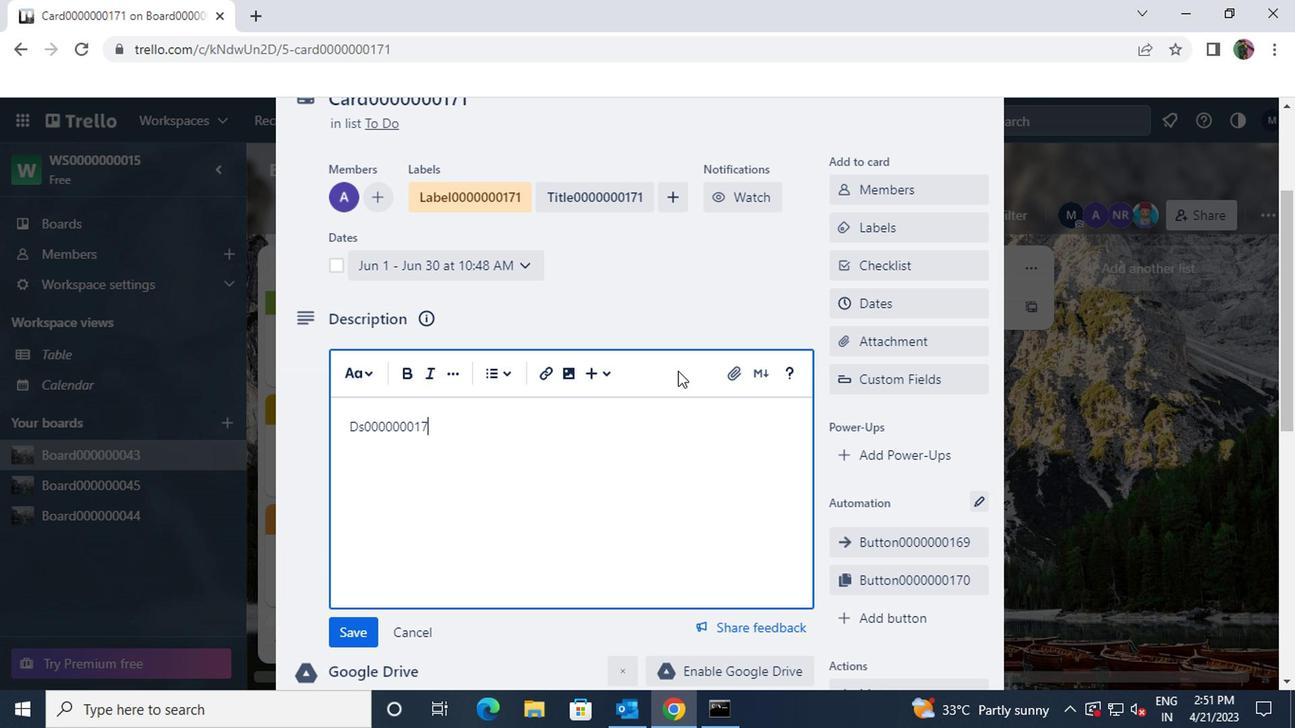
Action: Mouse moved to (358, 628)
Screenshot: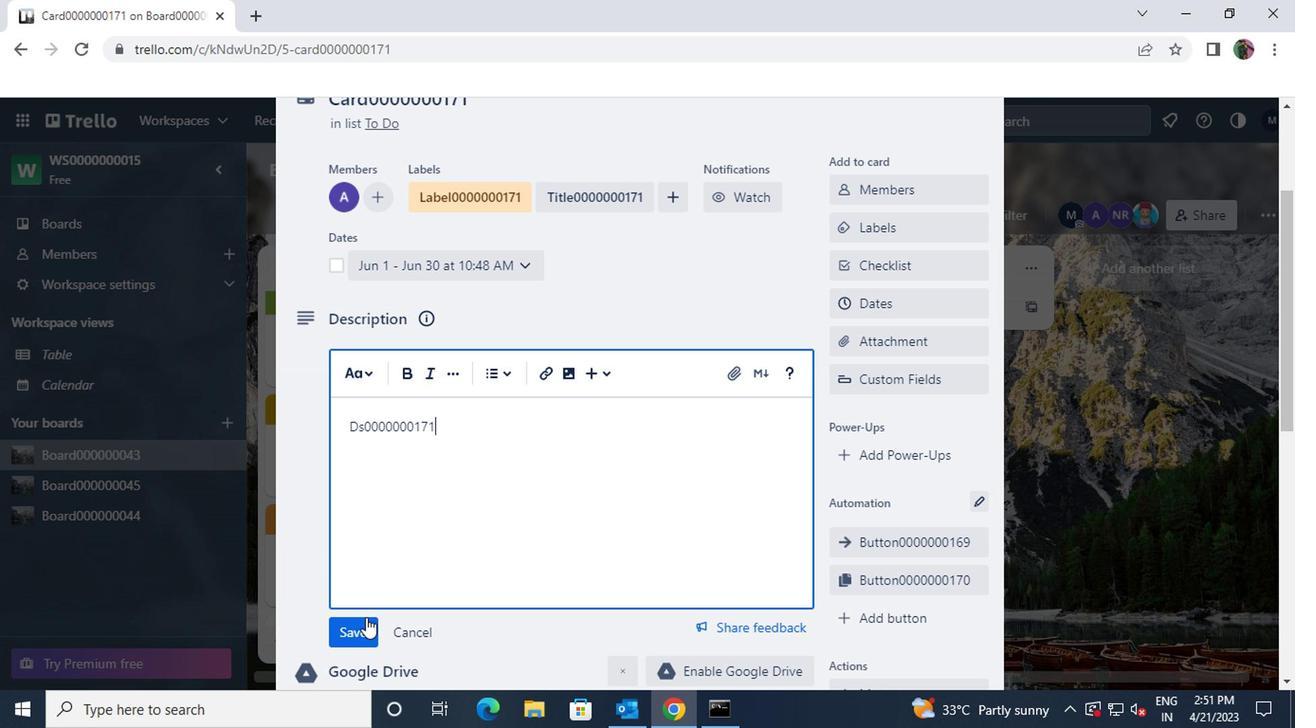 
Action: Mouse pressed left at (358, 628)
Screenshot: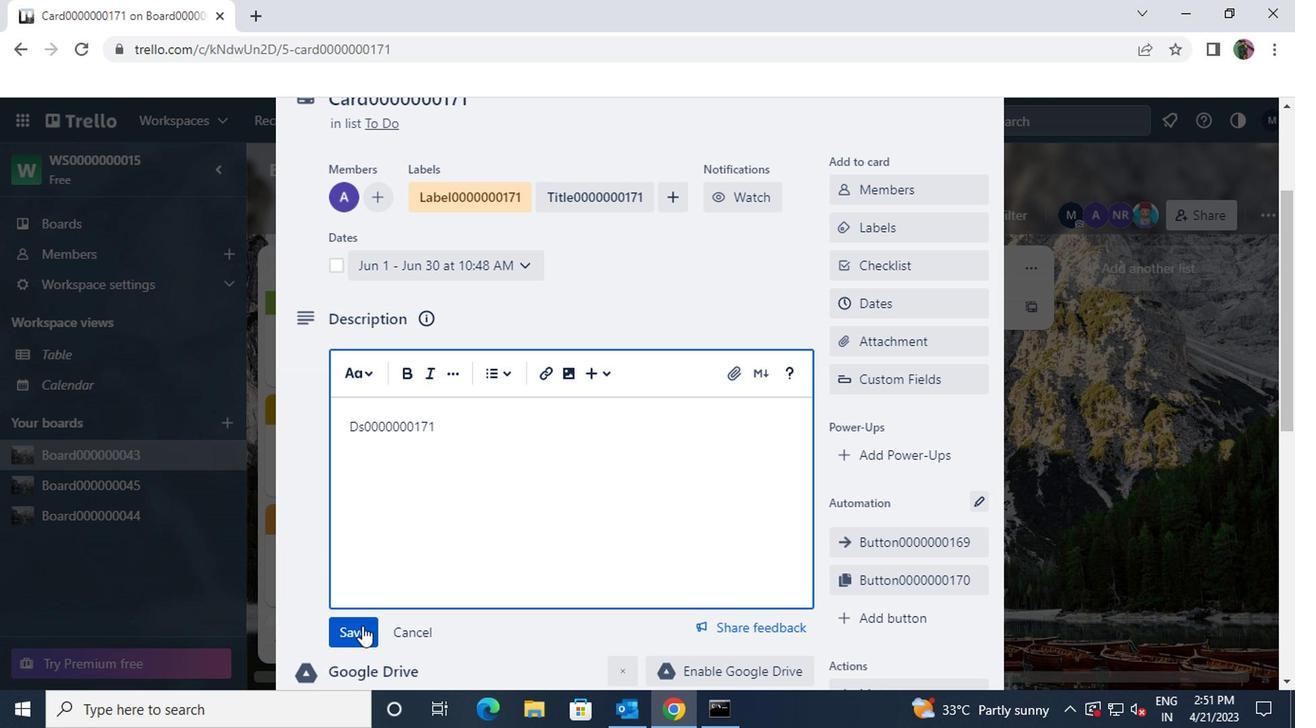 
Action: Mouse moved to (363, 622)
Screenshot: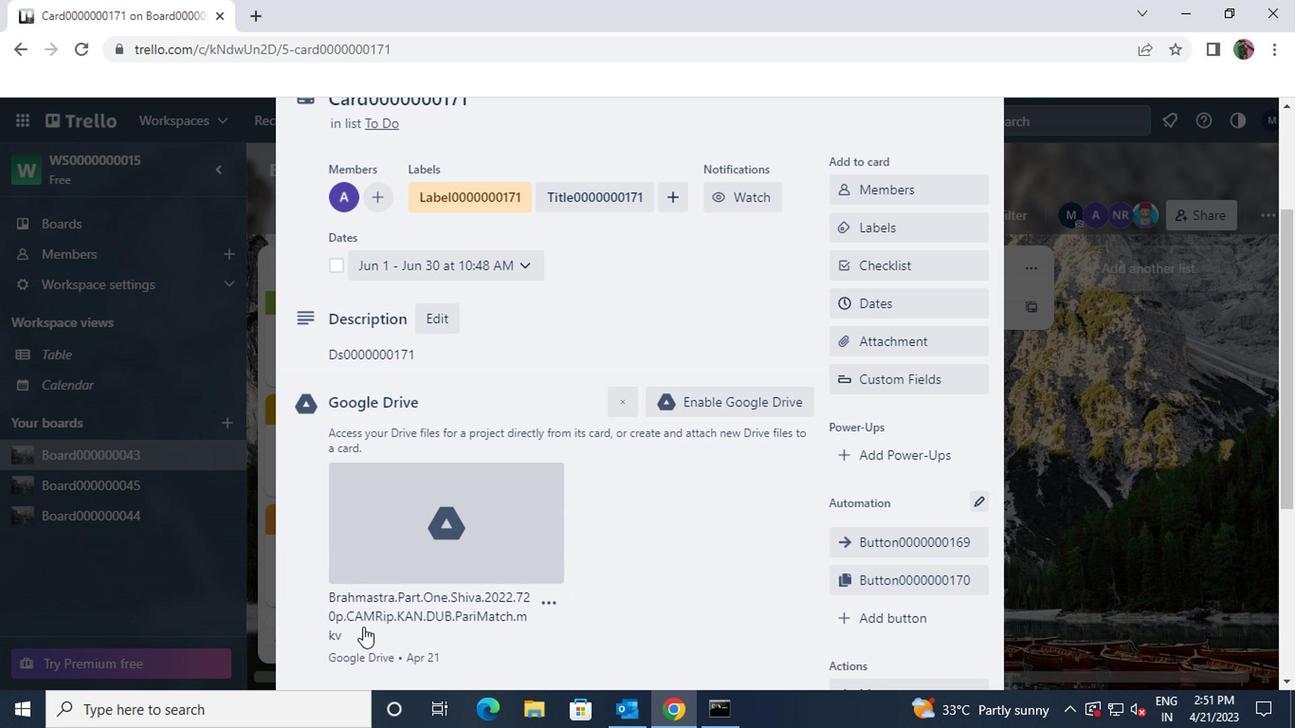 
Action: Mouse scrolled (363, 621) with delta (0, -1)
Screenshot: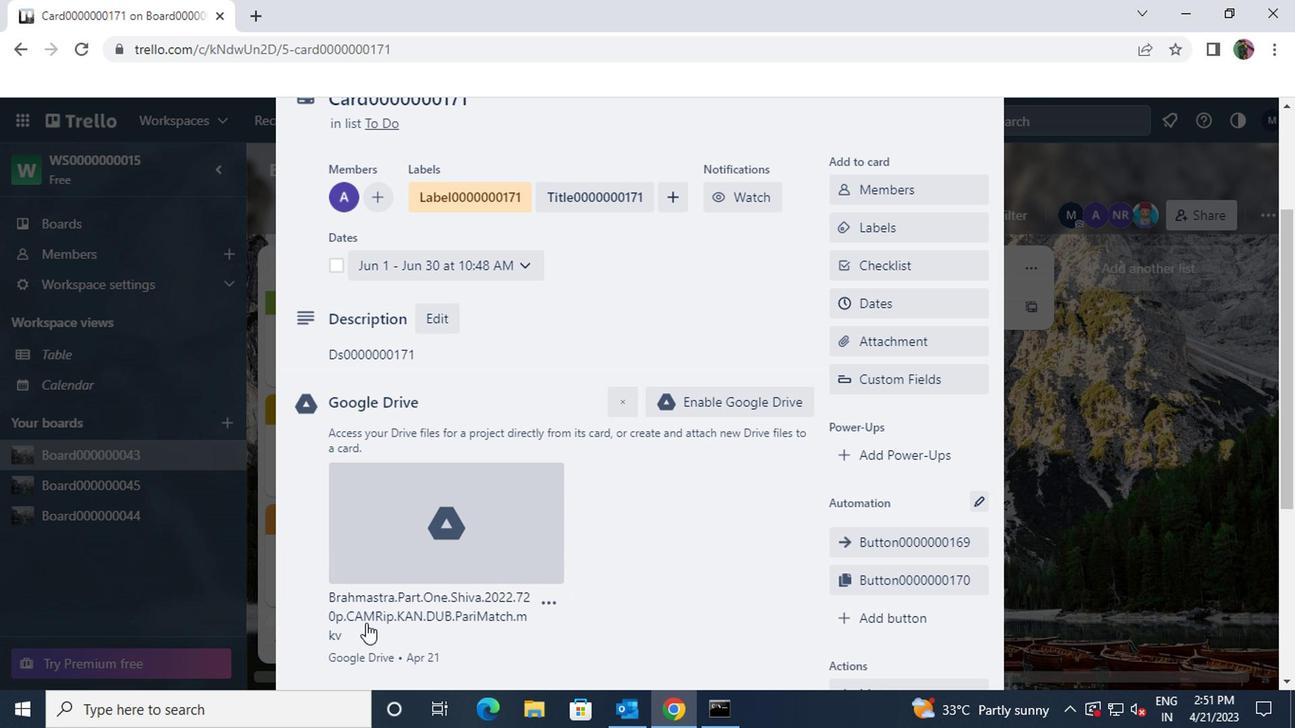 
Action: Mouse scrolled (363, 621) with delta (0, -1)
Screenshot: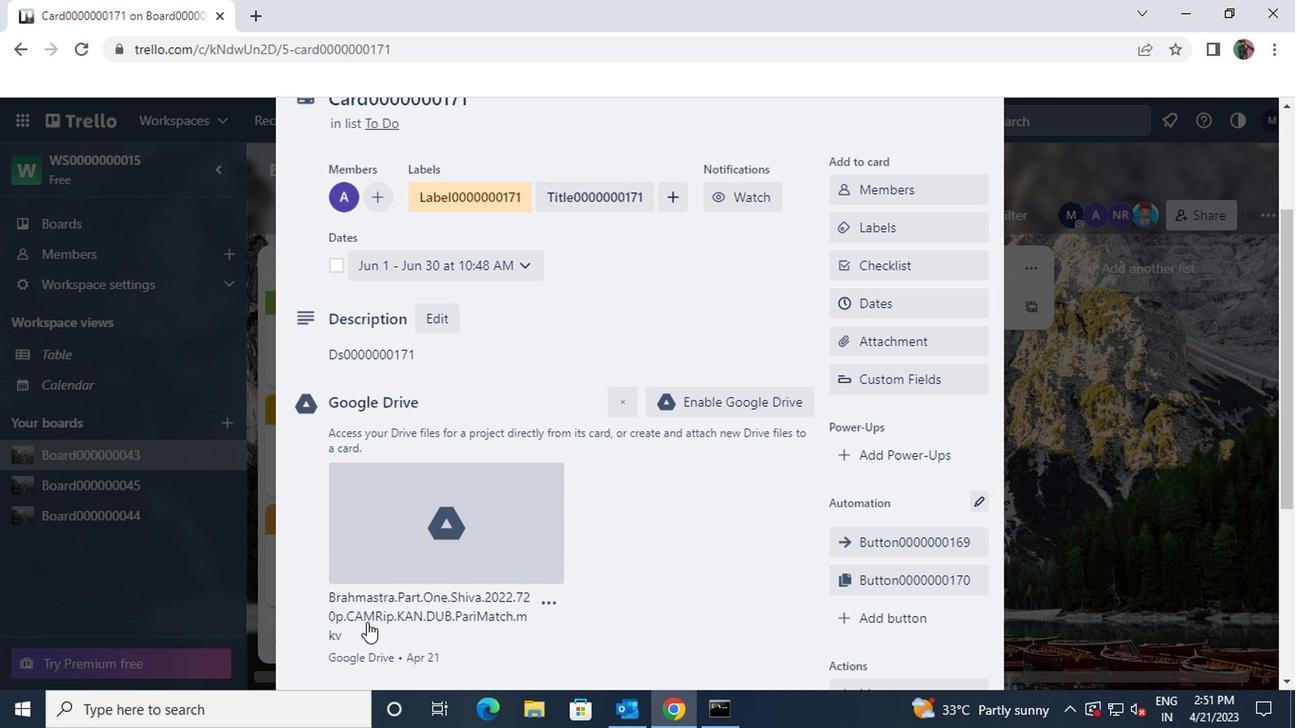 
Action: Mouse moved to (365, 620)
Screenshot: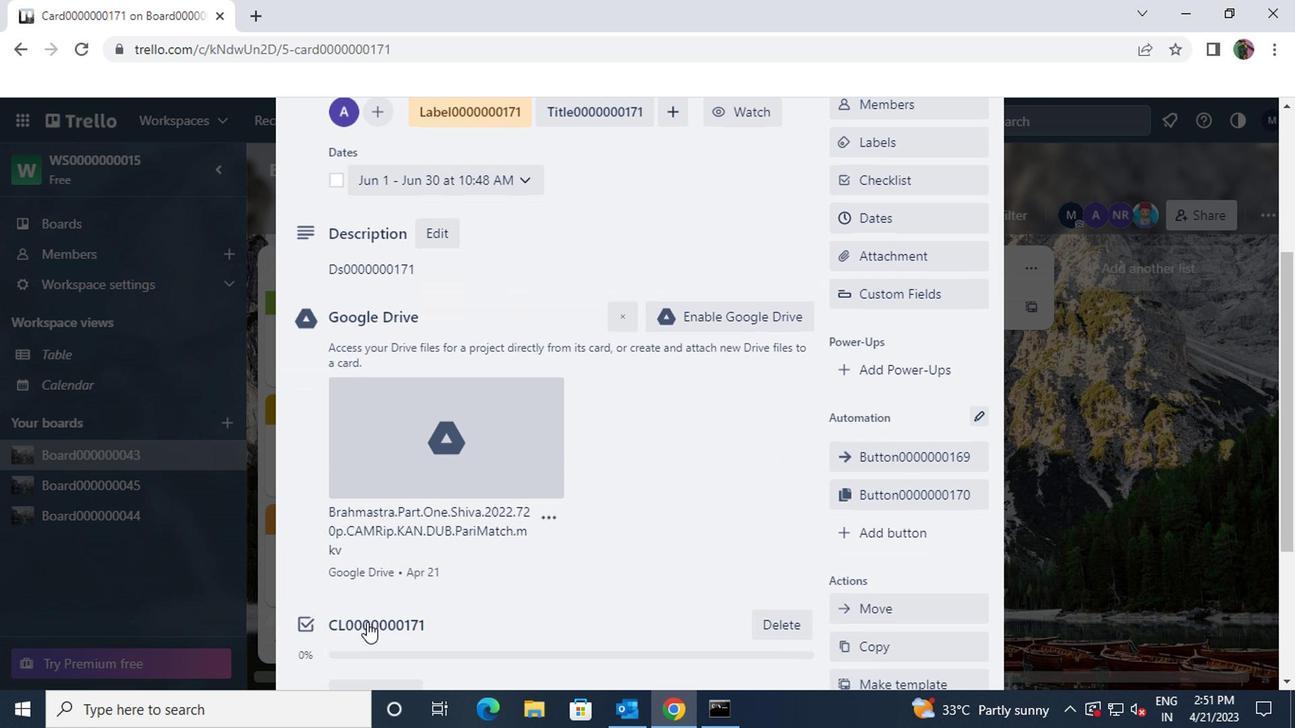 
Action: Mouse scrolled (365, 618) with delta (0, -1)
Screenshot: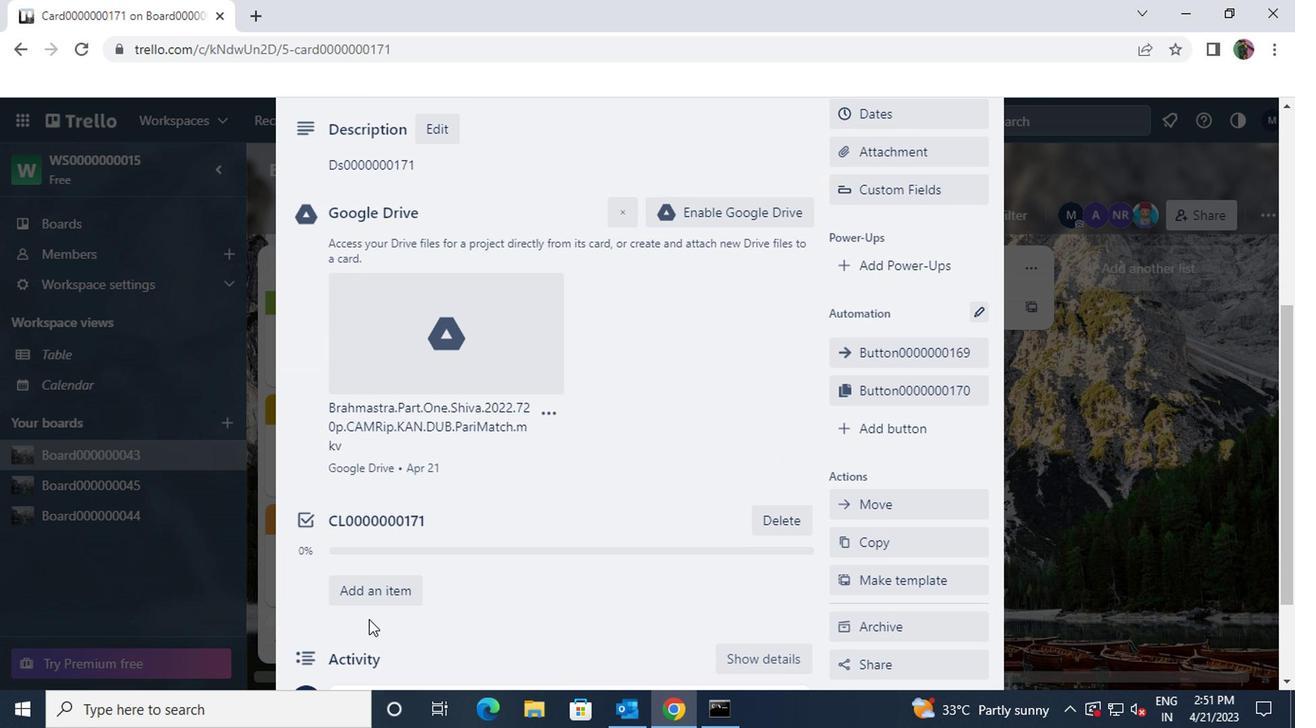 
Action: Mouse scrolled (365, 618) with delta (0, -1)
Screenshot: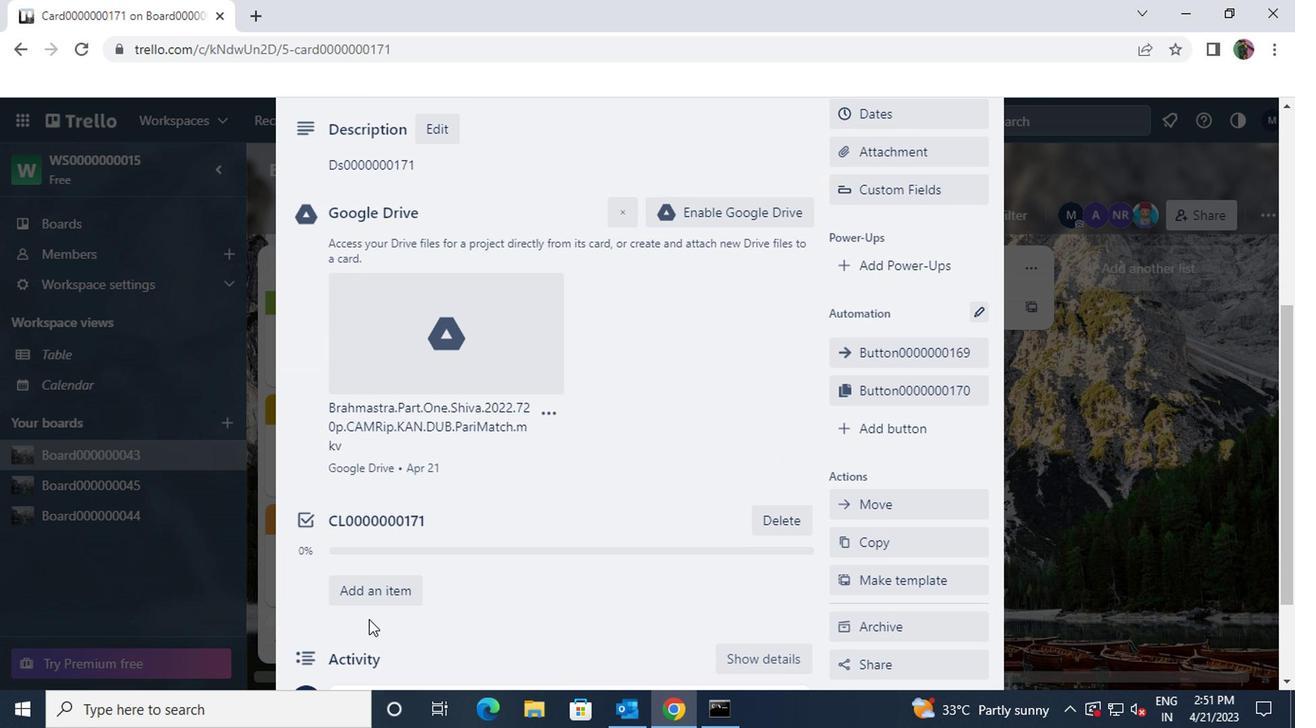 
Action: Mouse moved to (381, 570)
Screenshot: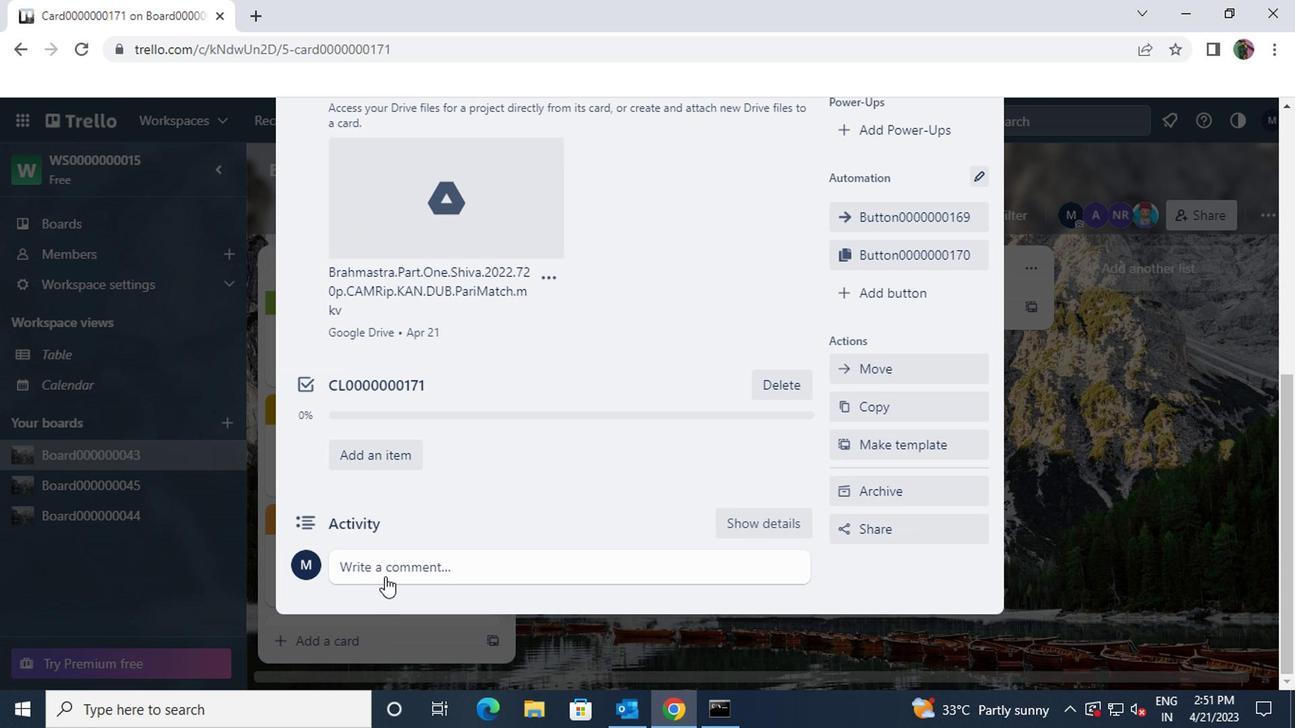 
Action: Mouse pressed left at (381, 570)
Screenshot: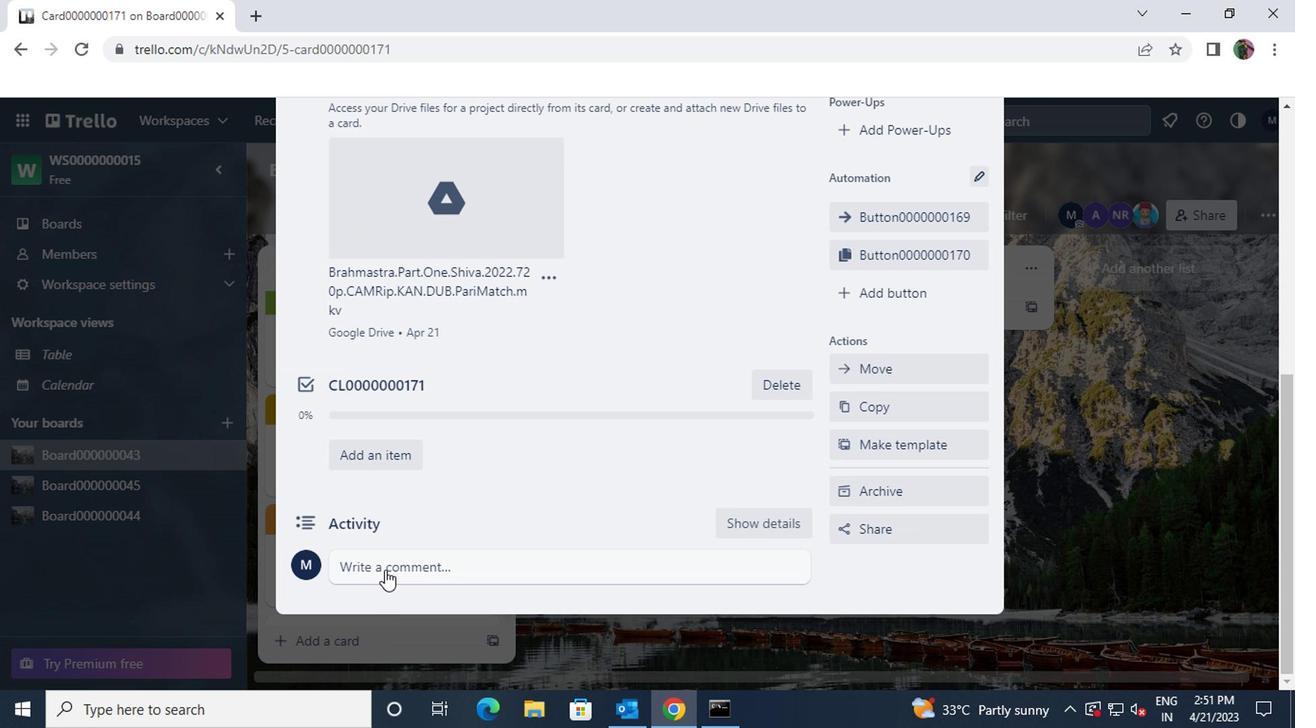 
Action: Key pressed <Key.shift>CM0000000171
Screenshot: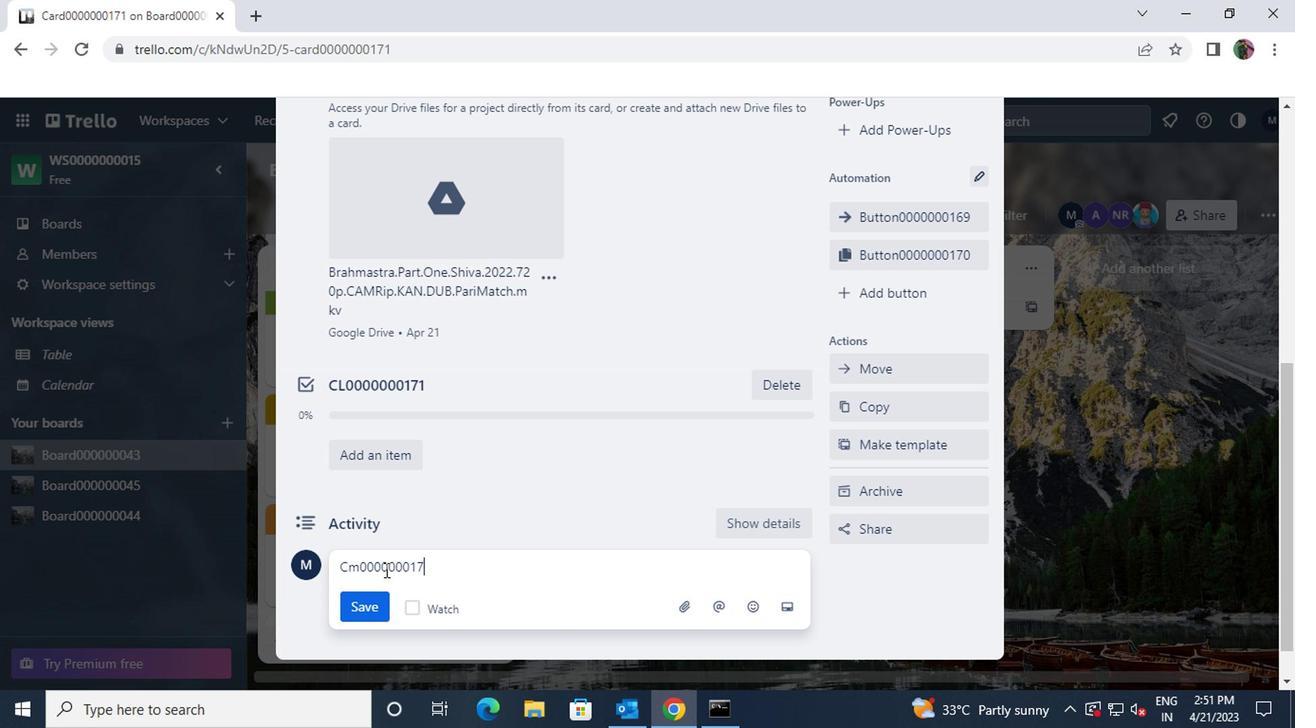 
Action: Mouse moved to (354, 609)
Screenshot: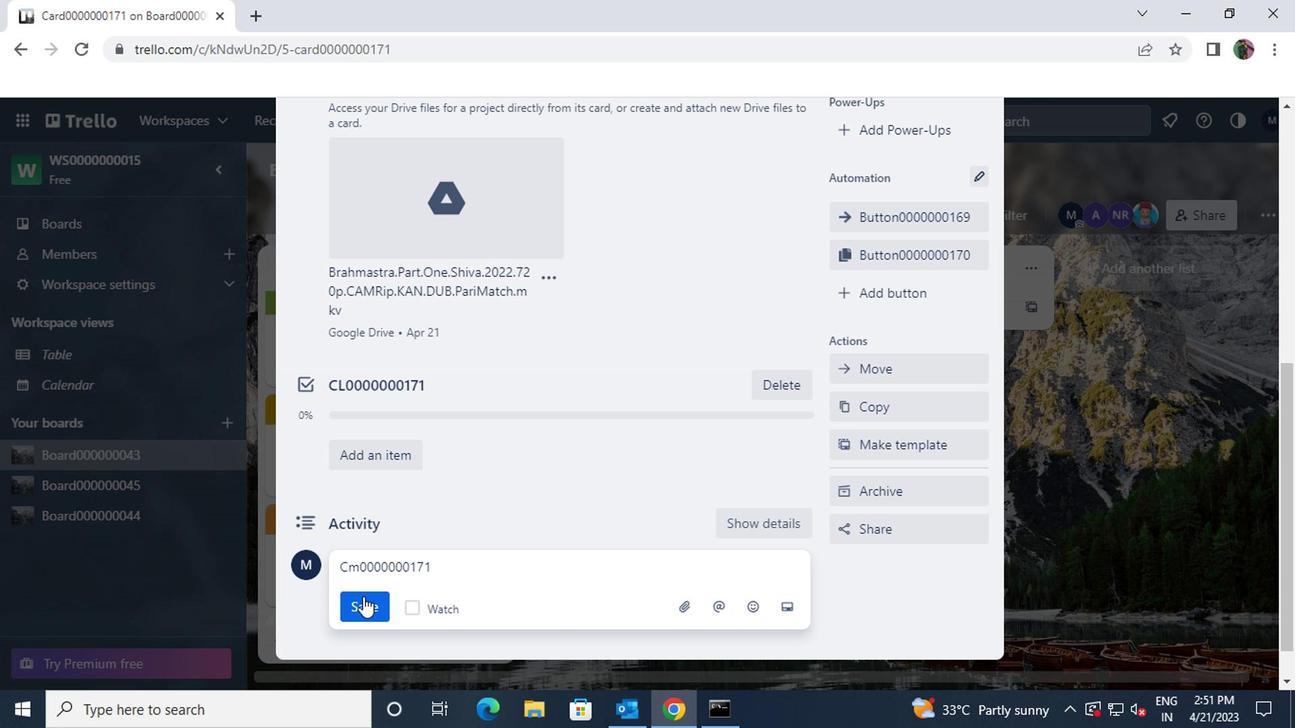 
Action: Mouse pressed left at (354, 609)
Screenshot: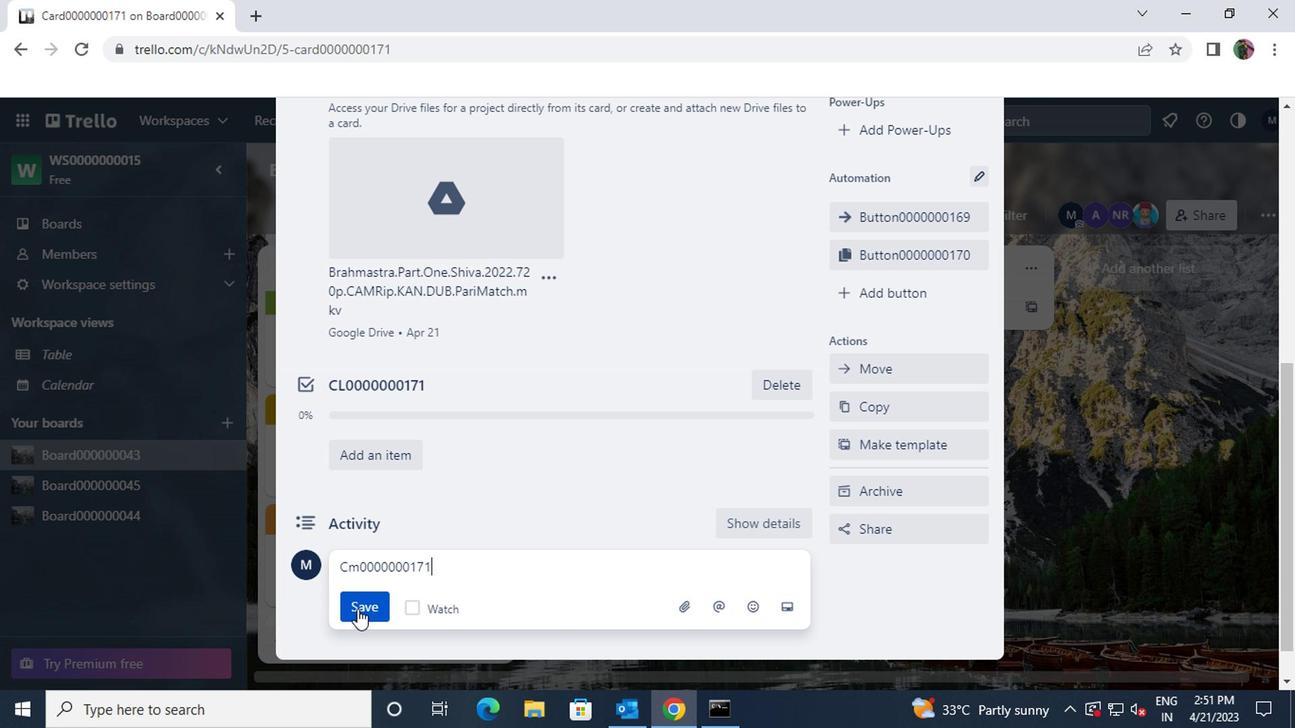 
